 Task: Look for space in Bologna, Italy from 5th June, 2023 to 16th June, 2023 for 2 adults in price range Rs.7000 to Rs.15000. Place can be entire place with 1  bedroom having 1 bed and 1 bathroom. Property type can be house, flat, guest house, hotel. Amenities needed are: washing machine. Booking option can be shelf check-in. Required host language is English.
Action: Mouse moved to (401, 110)
Screenshot: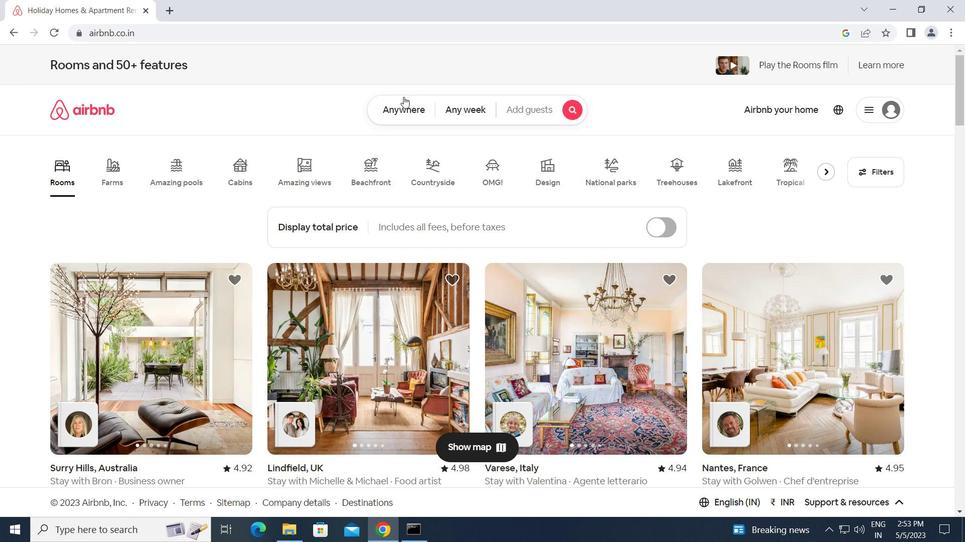 
Action: Mouse pressed left at (401, 110)
Screenshot: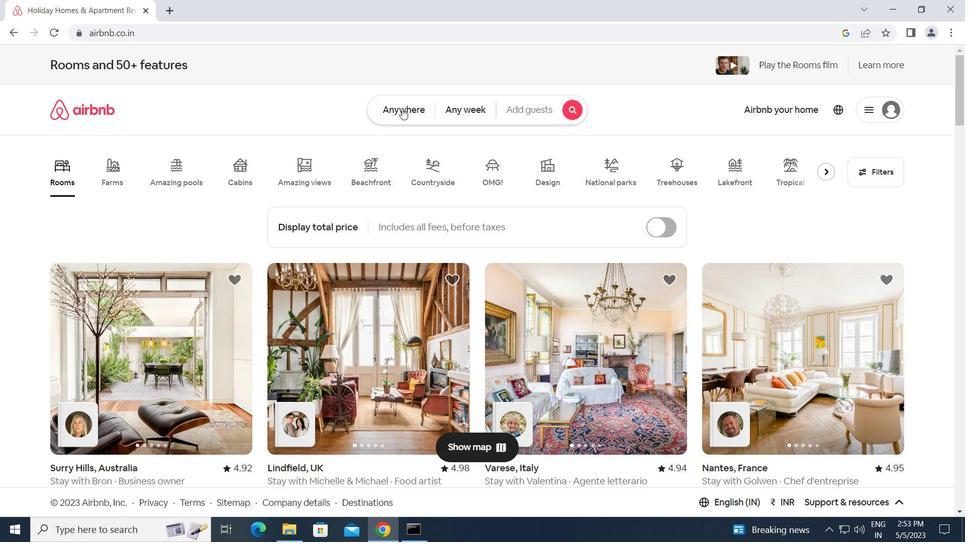 
Action: Mouse moved to (295, 158)
Screenshot: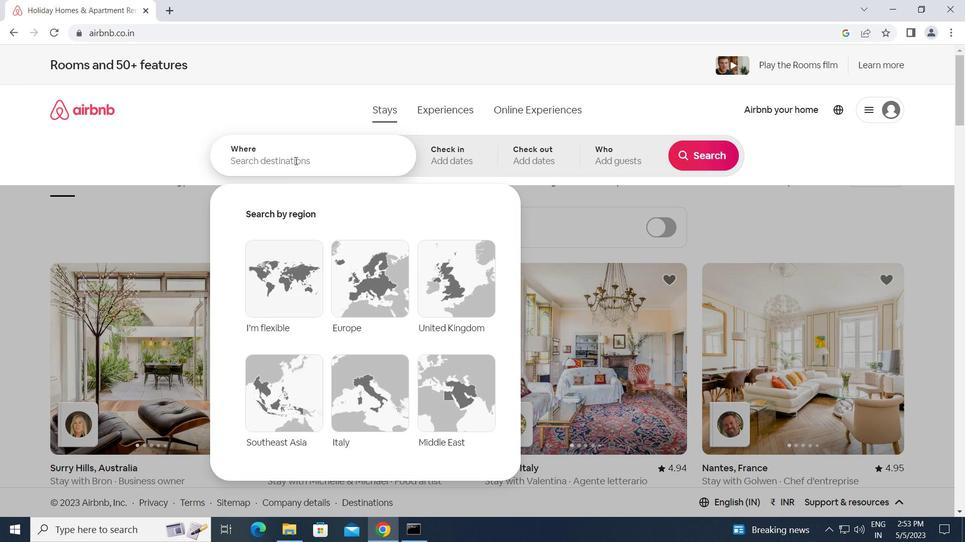 
Action: Mouse pressed left at (295, 158)
Screenshot: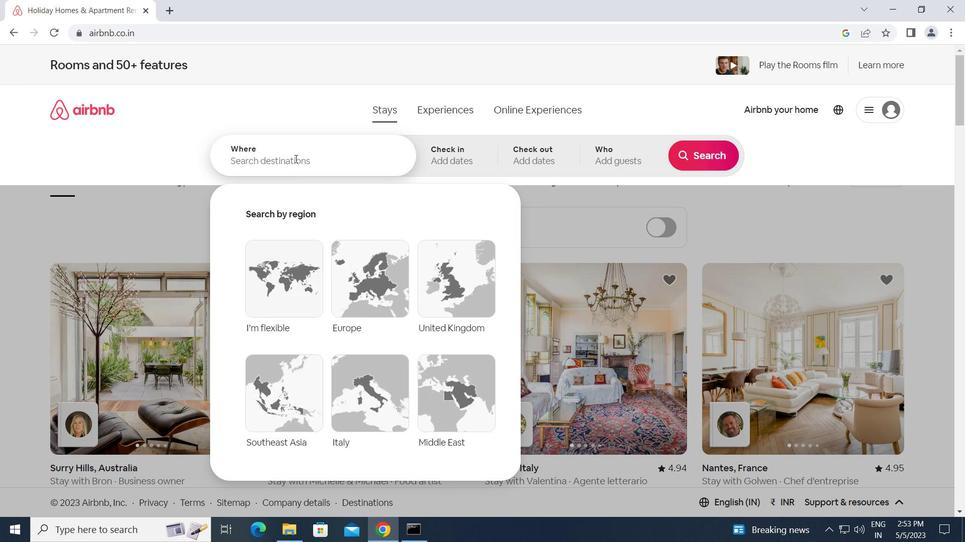 
Action: Key pressed b<Key.caps_lock>ologna,<Key.space><Key.caps_lock>i<Key.caps_lock>taly<Key.enter>
Screenshot: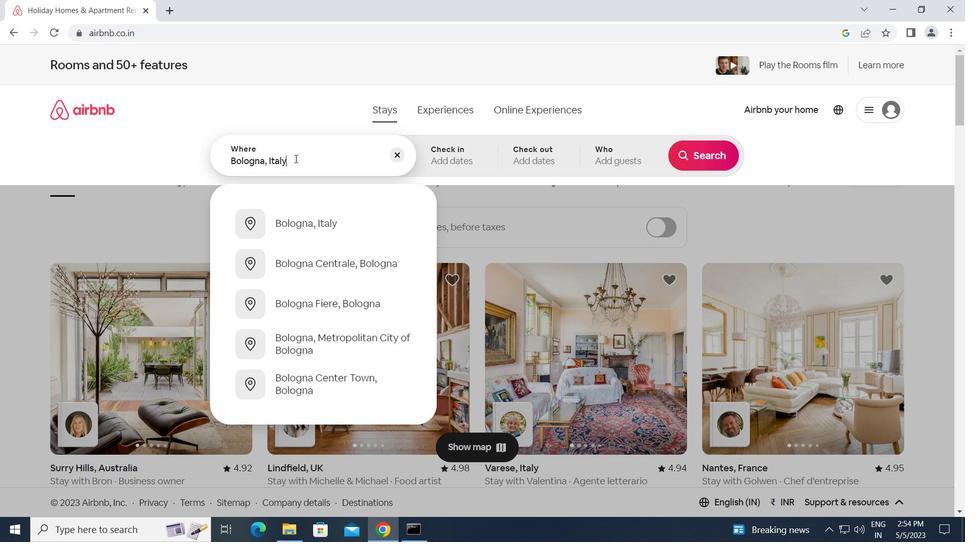 
Action: Mouse moved to (536, 340)
Screenshot: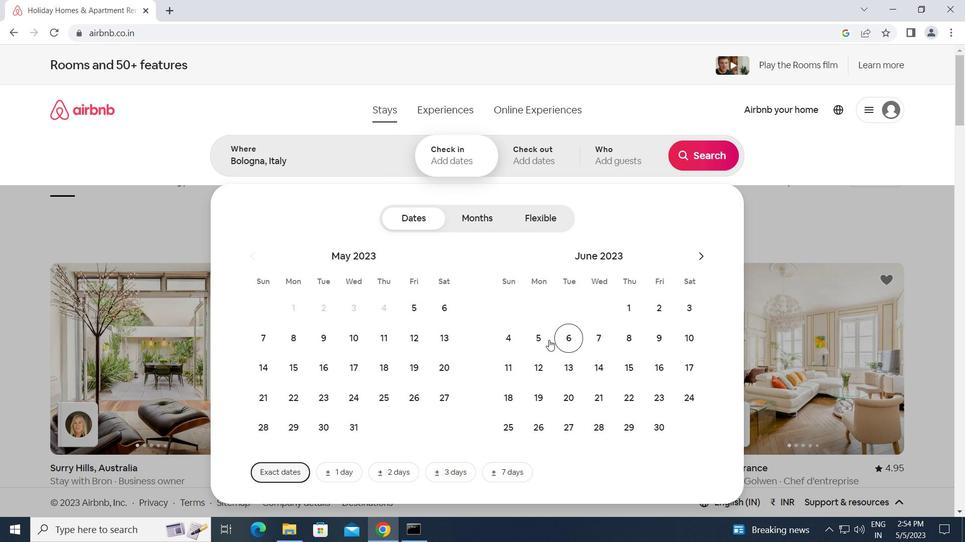 
Action: Mouse pressed left at (536, 340)
Screenshot: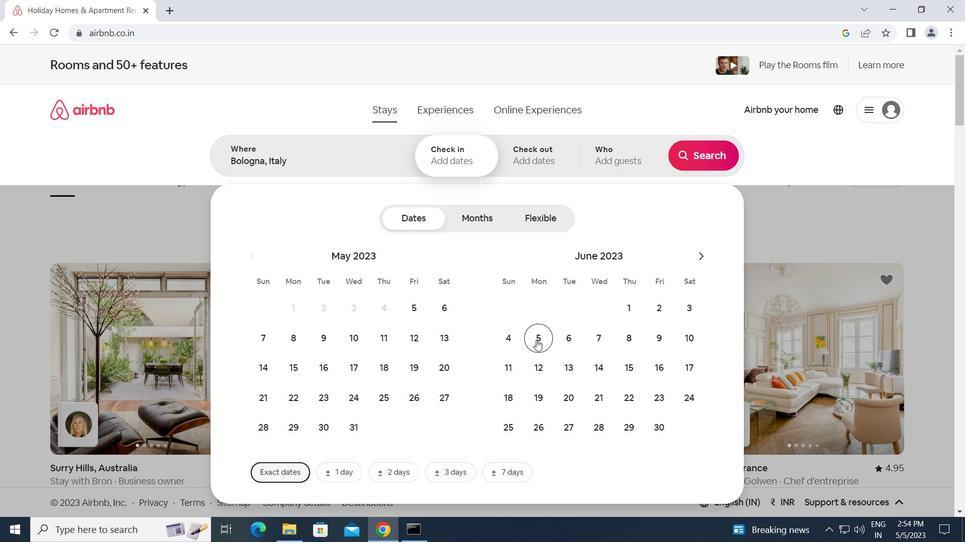 
Action: Mouse moved to (654, 367)
Screenshot: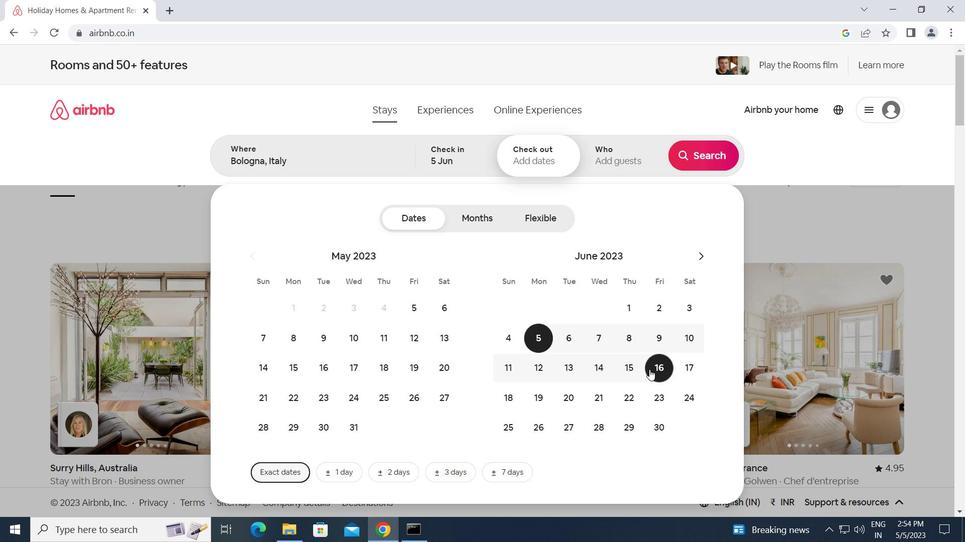 
Action: Mouse pressed left at (654, 367)
Screenshot: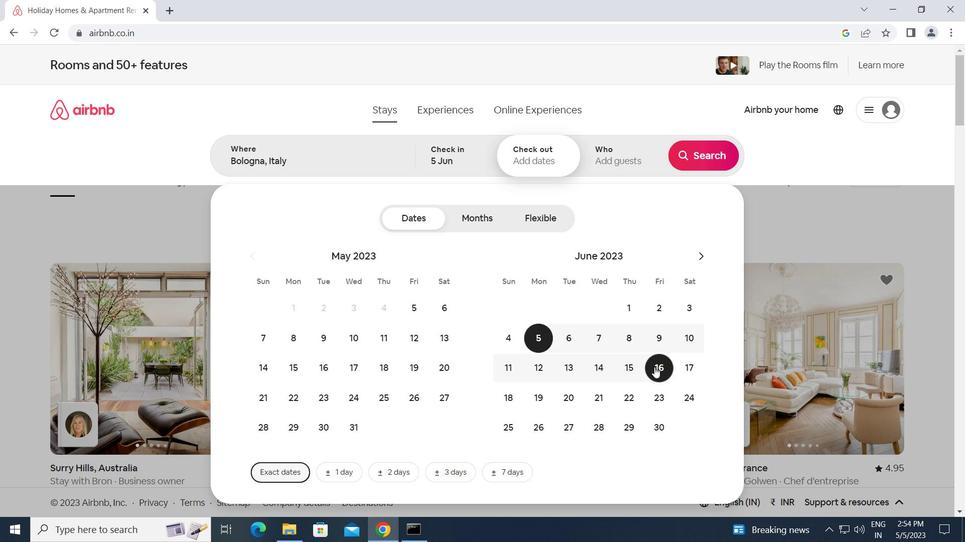 
Action: Mouse moved to (606, 151)
Screenshot: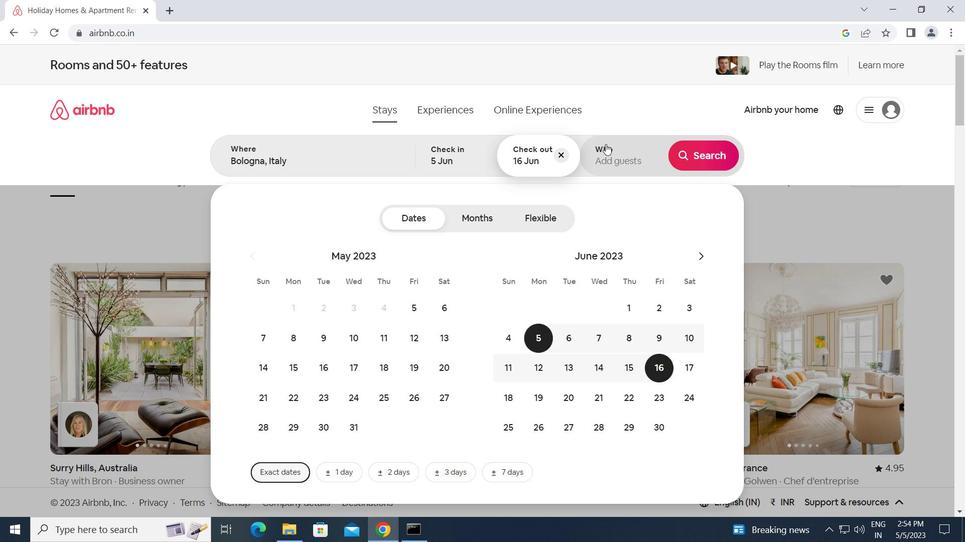 
Action: Mouse pressed left at (606, 151)
Screenshot: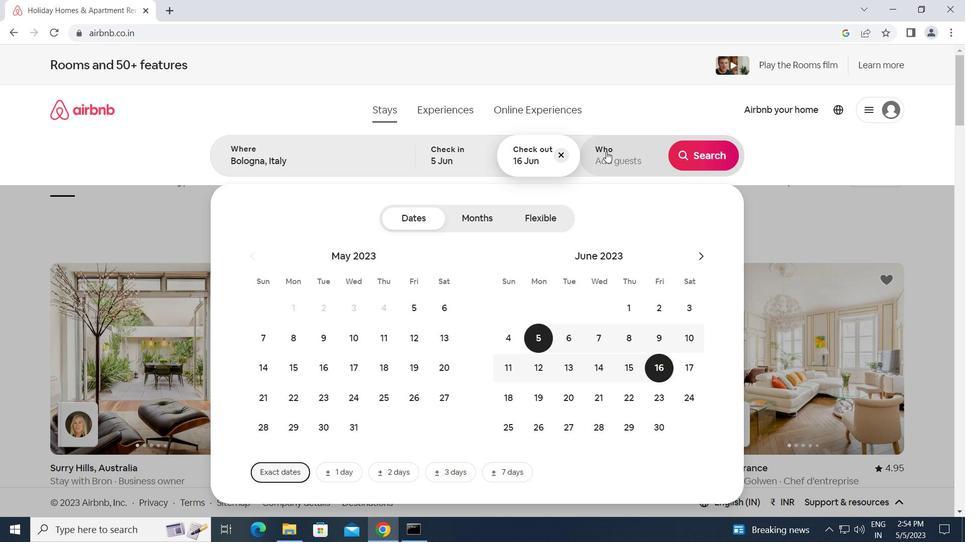 
Action: Mouse moved to (710, 224)
Screenshot: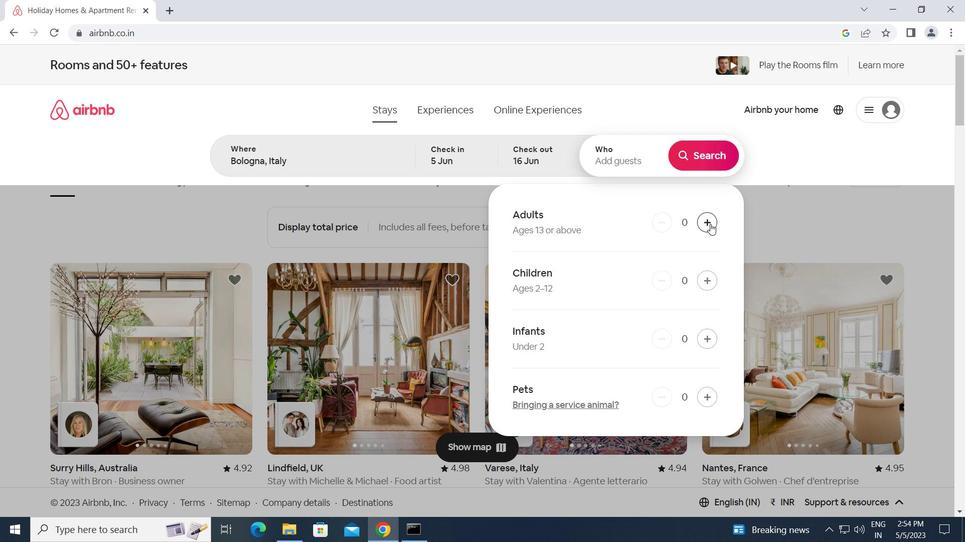 
Action: Mouse pressed left at (710, 224)
Screenshot: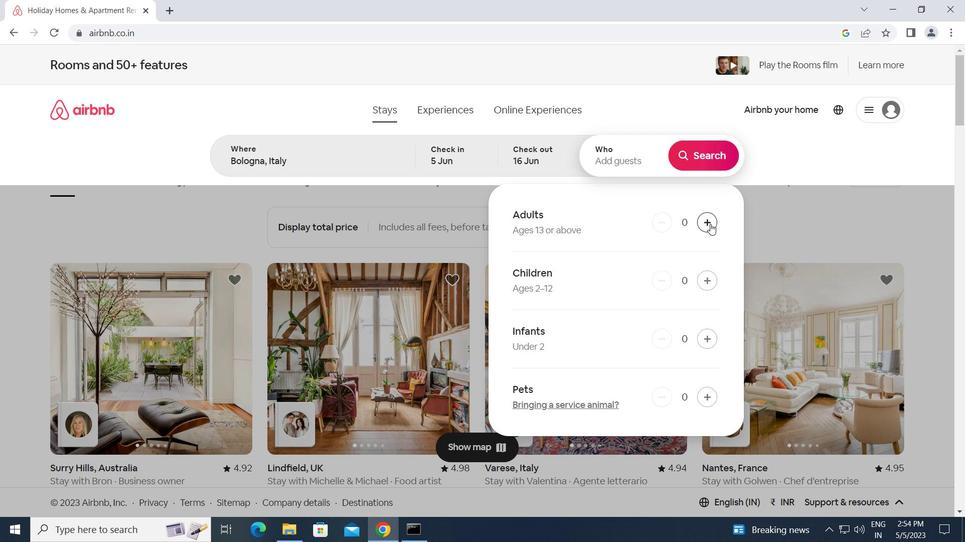 
Action: Mouse pressed left at (710, 224)
Screenshot: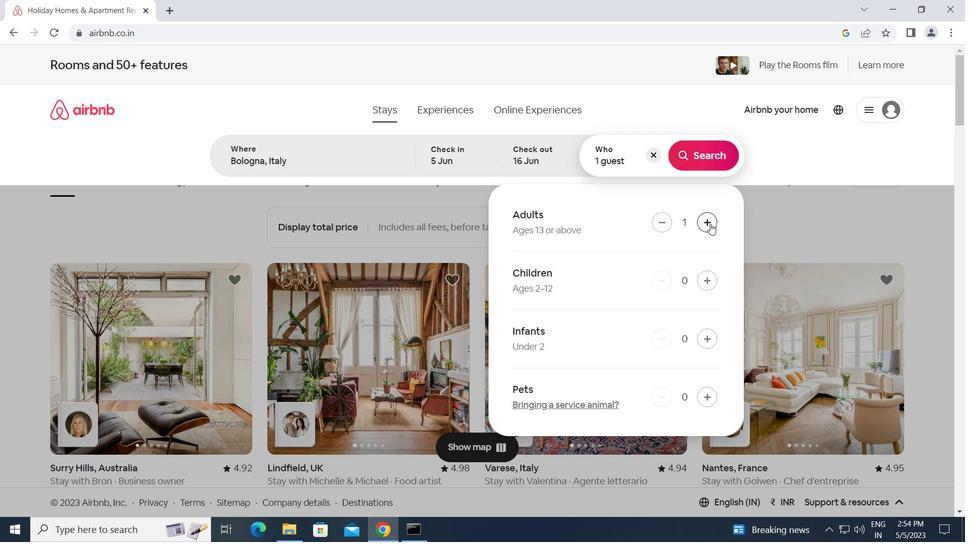 
Action: Mouse moved to (698, 148)
Screenshot: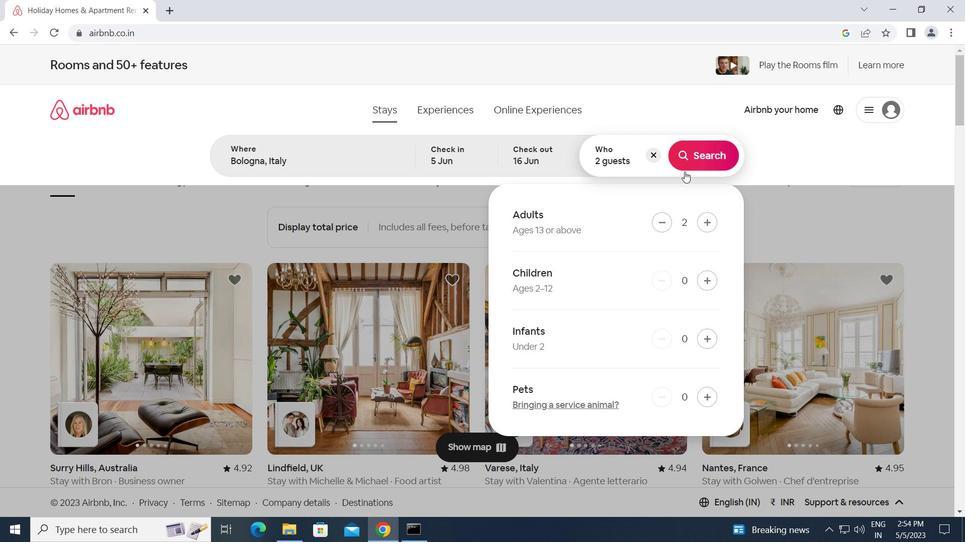 
Action: Mouse pressed left at (698, 148)
Screenshot: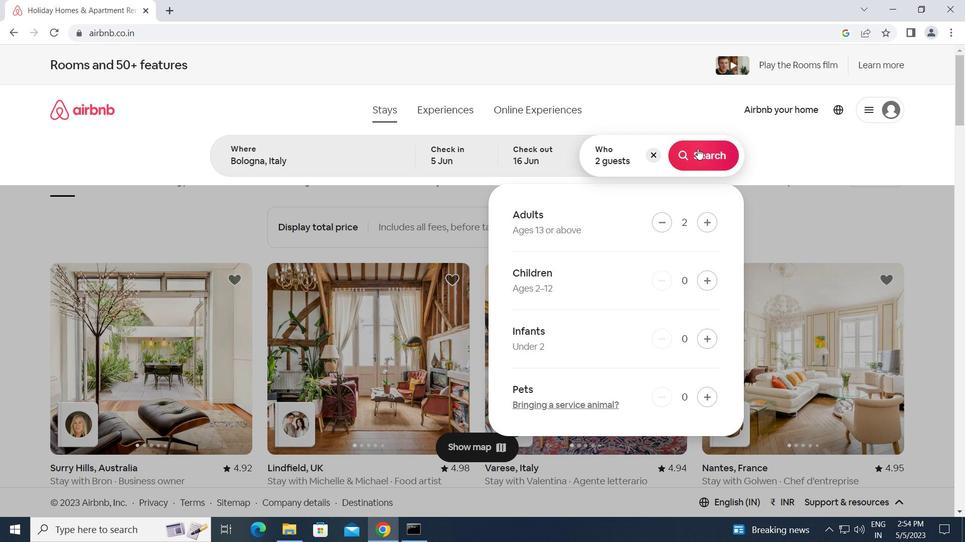 
Action: Mouse moved to (904, 123)
Screenshot: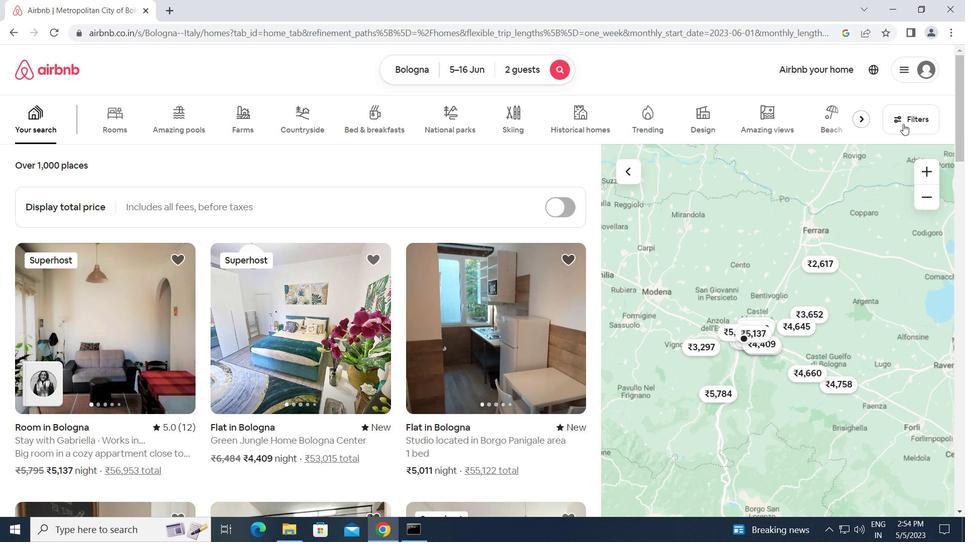 
Action: Mouse pressed left at (904, 123)
Screenshot: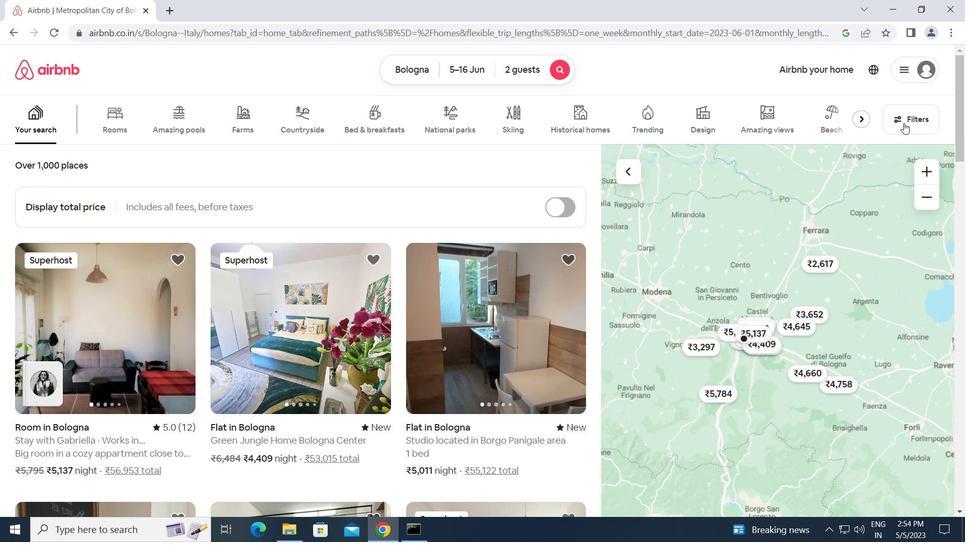 
Action: Mouse moved to (273, 328)
Screenshot: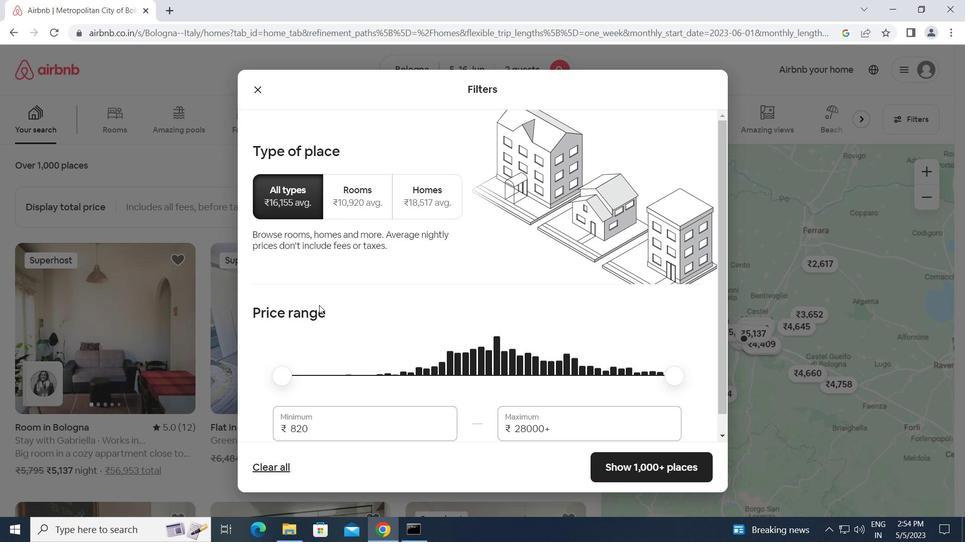 
Action: Mouse scrolled (273, 327) with delta (0, 0)
Screenshot: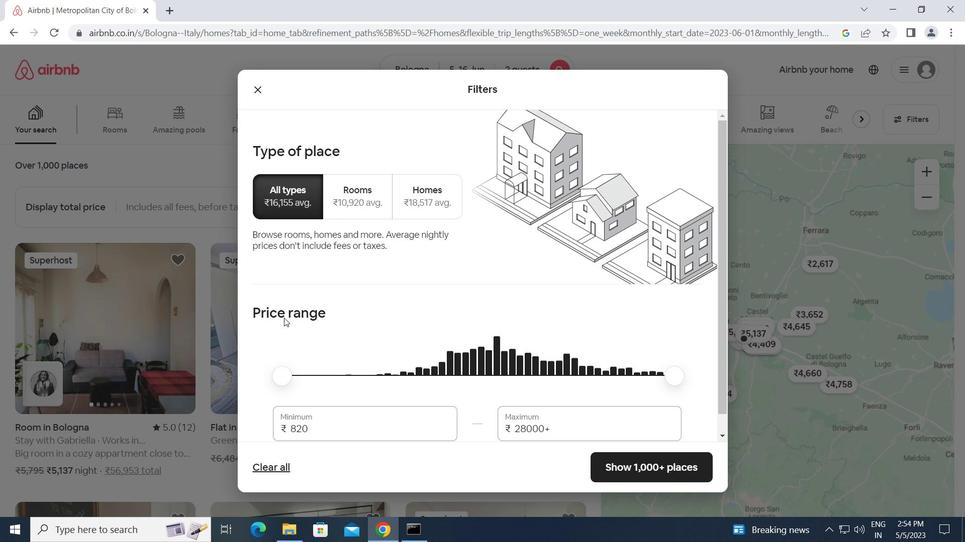 
Action: Mouse scrolled (273, 327) with delta (0, 0)
Screenshot: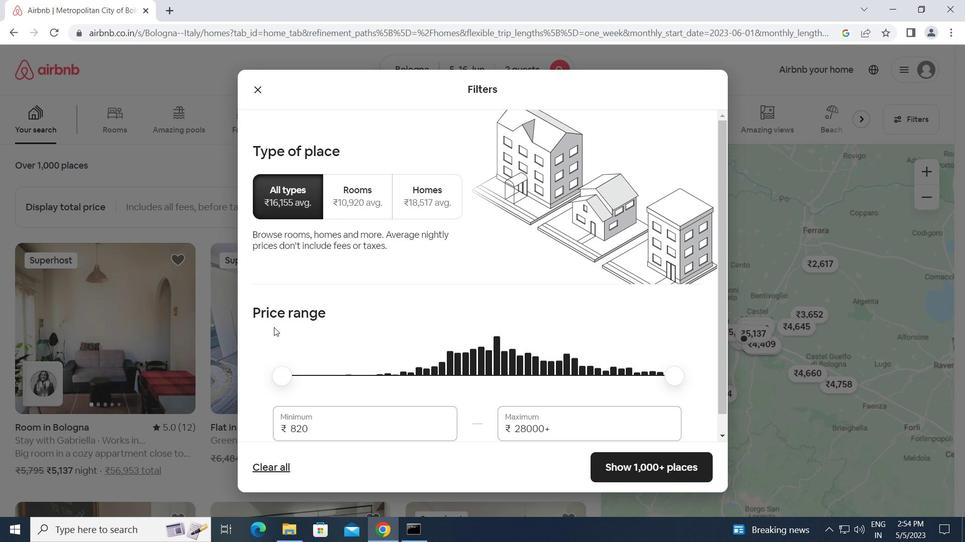 
Action: Mouse moved to (289, 371)
Screenshot: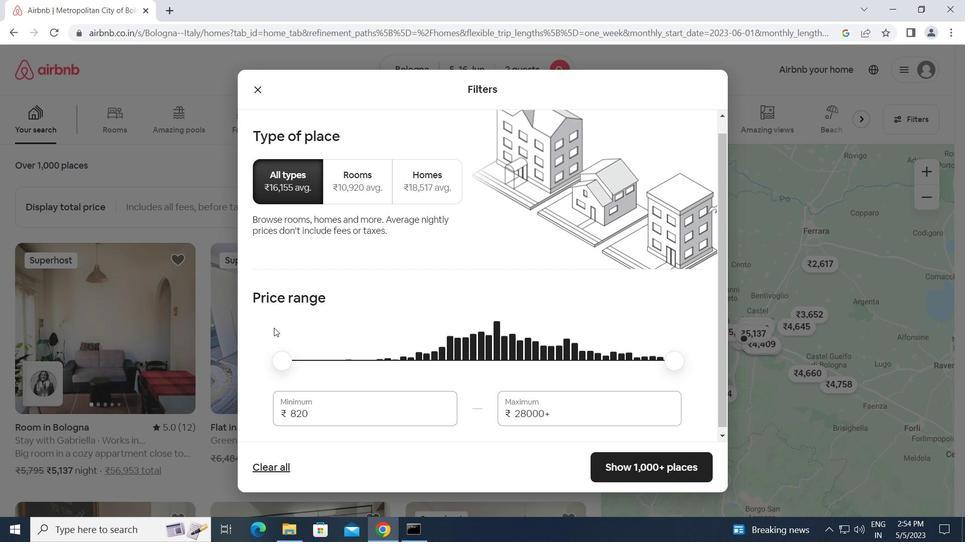 
Action: Mouse scrolled (289, 370) with delta (0, 0)
Screenshot: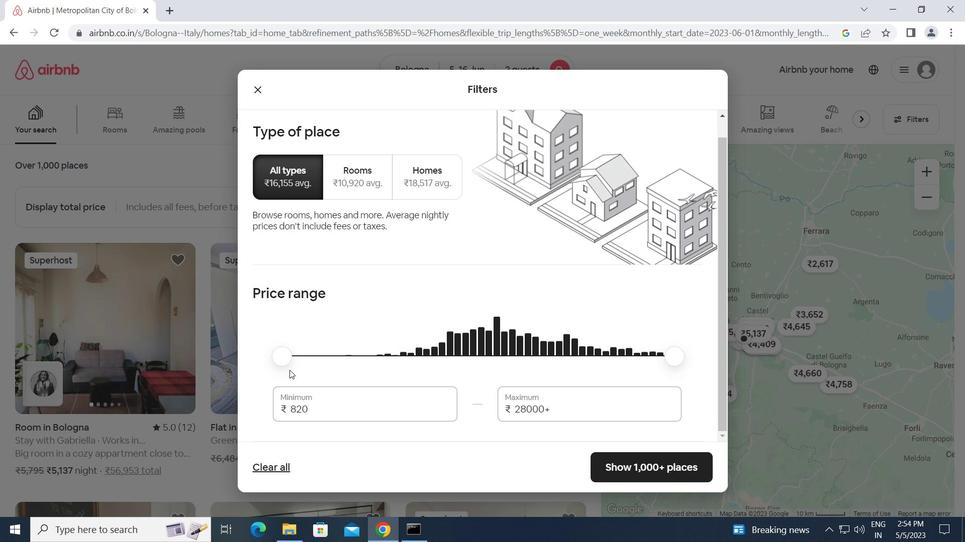 
Action: Mouse moved to (308, 406)
Screenshot: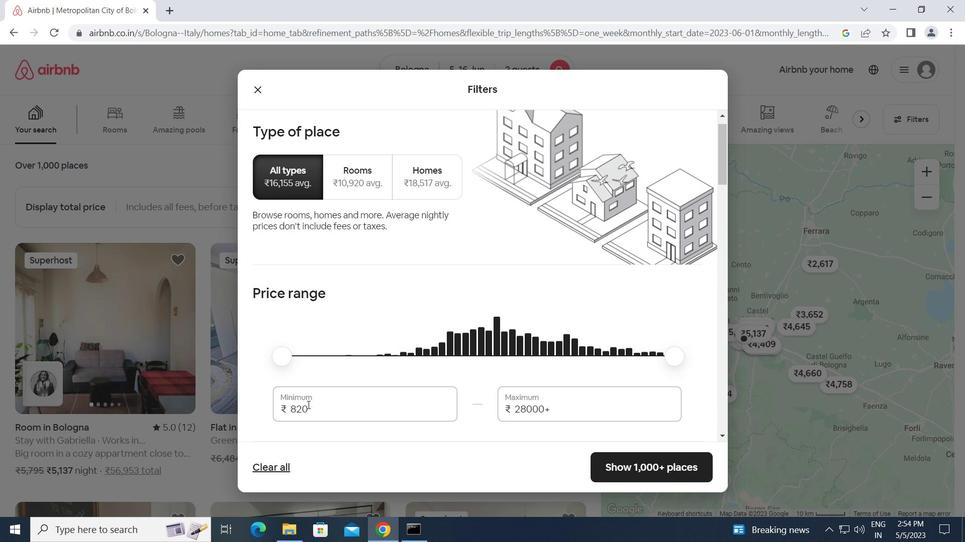 
Action: Mouse pressed left at (308, 406)
Screenshot: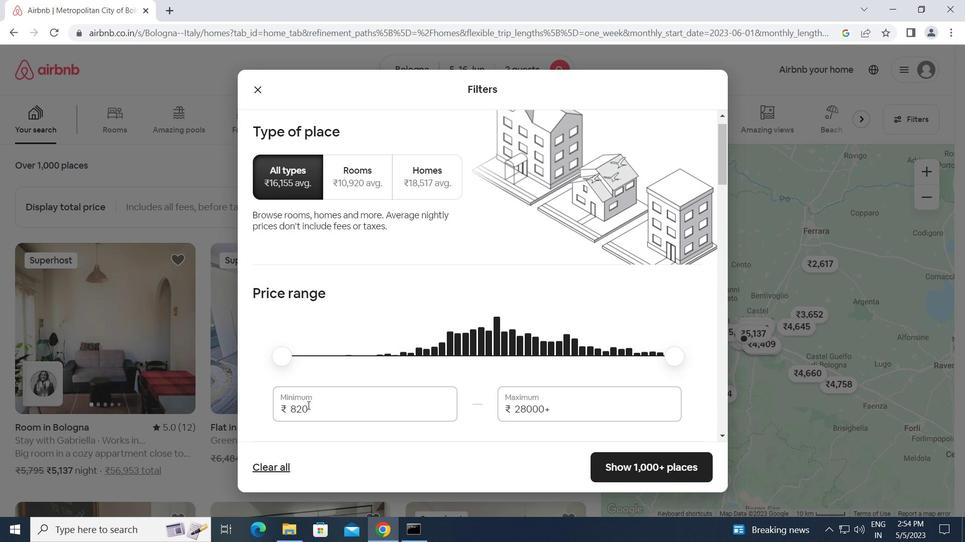 
Action: Mouse moved to (275, 409)
Screenshot: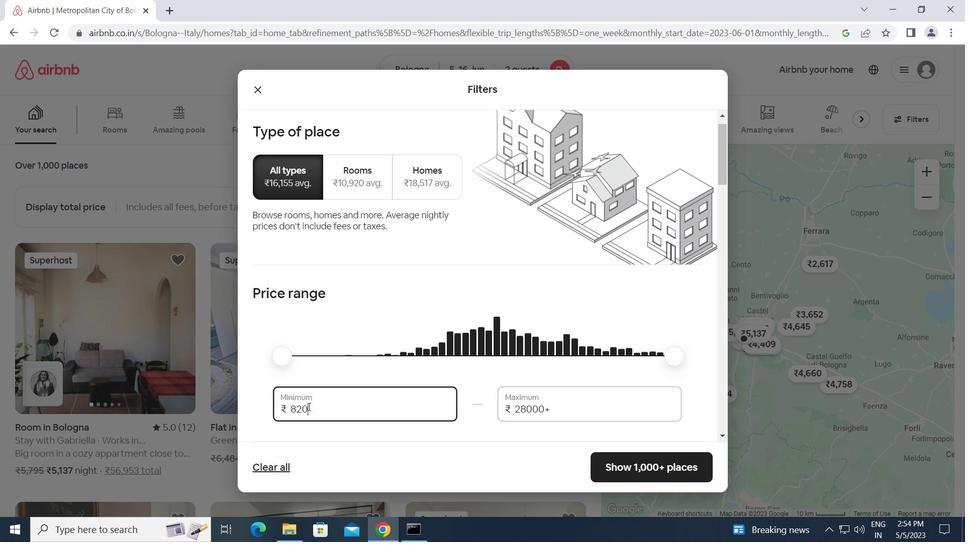 
Action: Key pressed 7000<Key.tab>15000
Screenshot: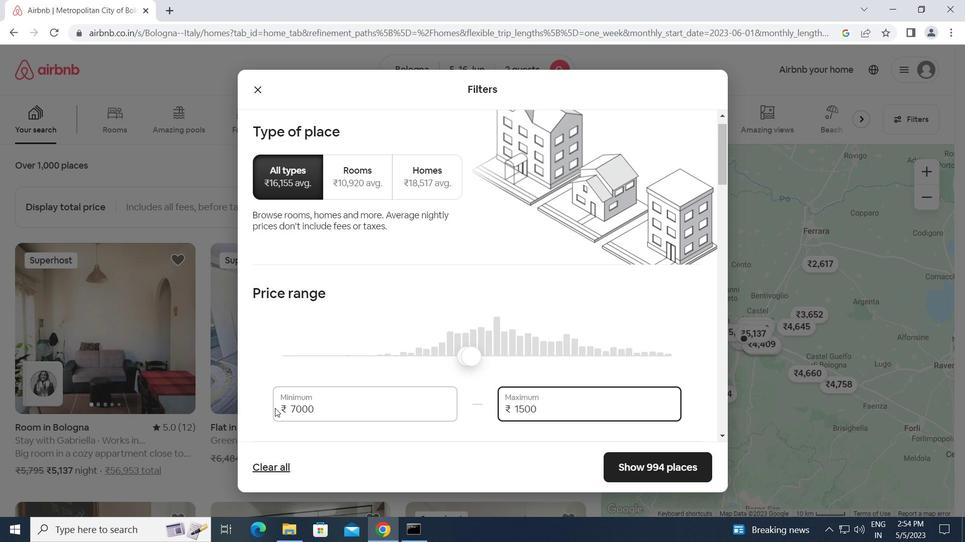 
Action: Mouse moved to (343, 409)
Screenshot: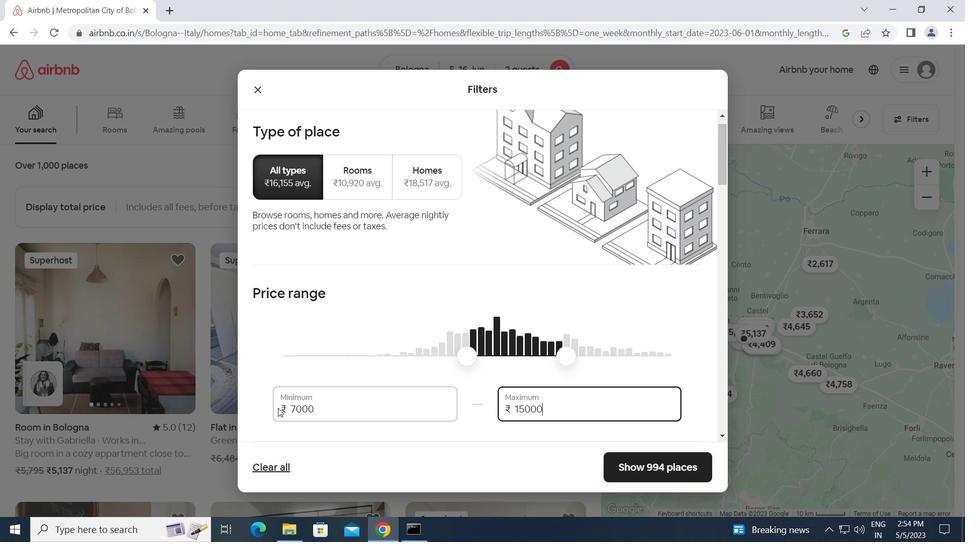 
Action: Mouse scrolled (343, 408) with delta (0, 0)
Screenshot: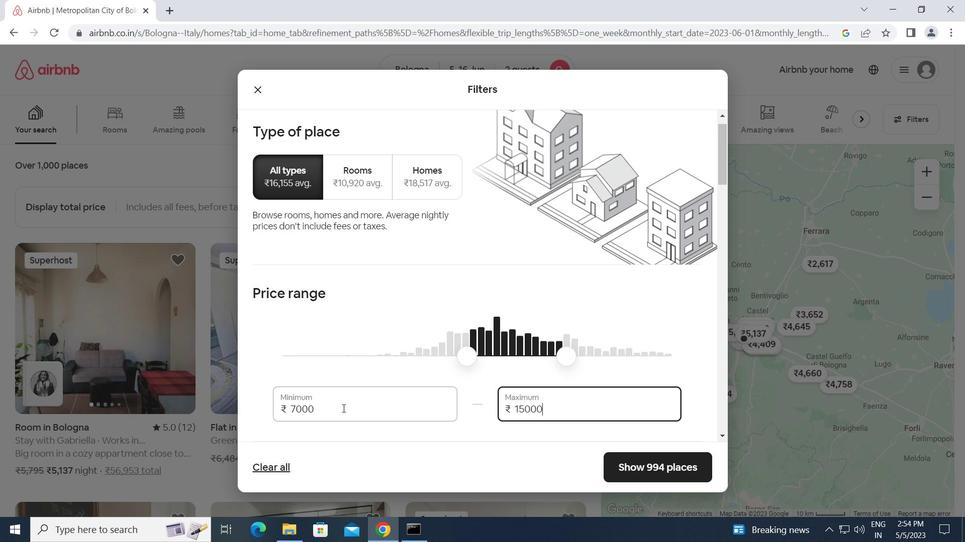 
Action: Mouse scrolled (343, 408) with delta (0, 0)
Screenshot: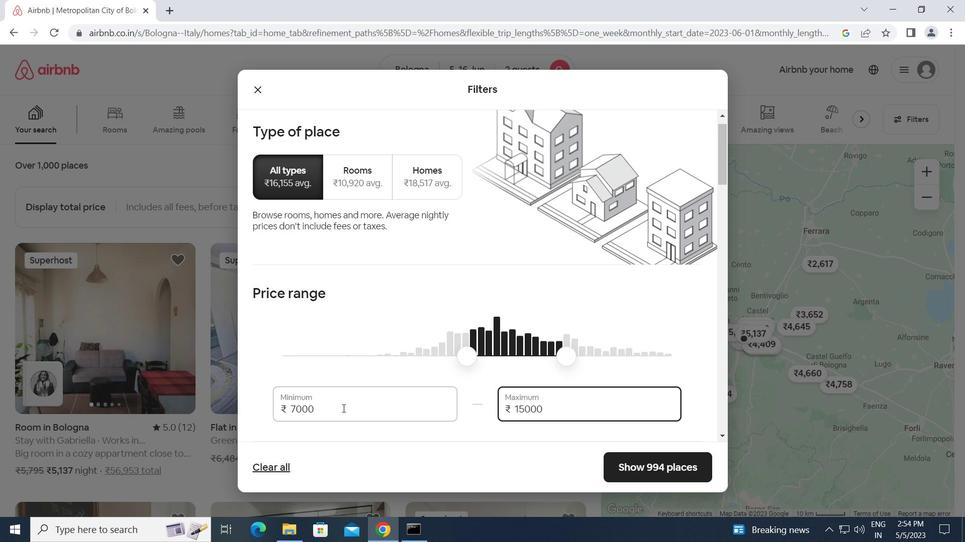 
Action: Mouse scrolled (343, 408) with delta (0, 0)
Screenshot: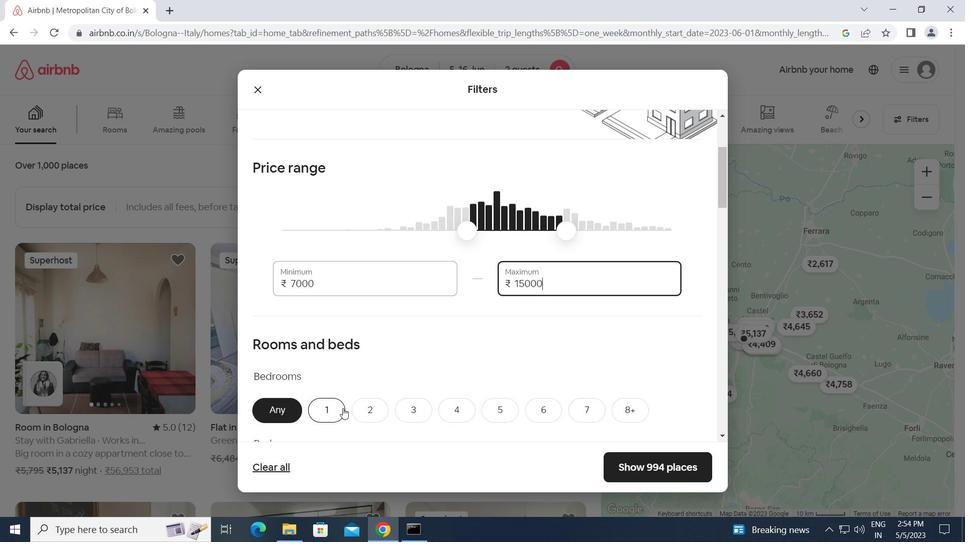 
Action: Mouse scrolled (343, 408) with delta (0, 0)
Screenshot: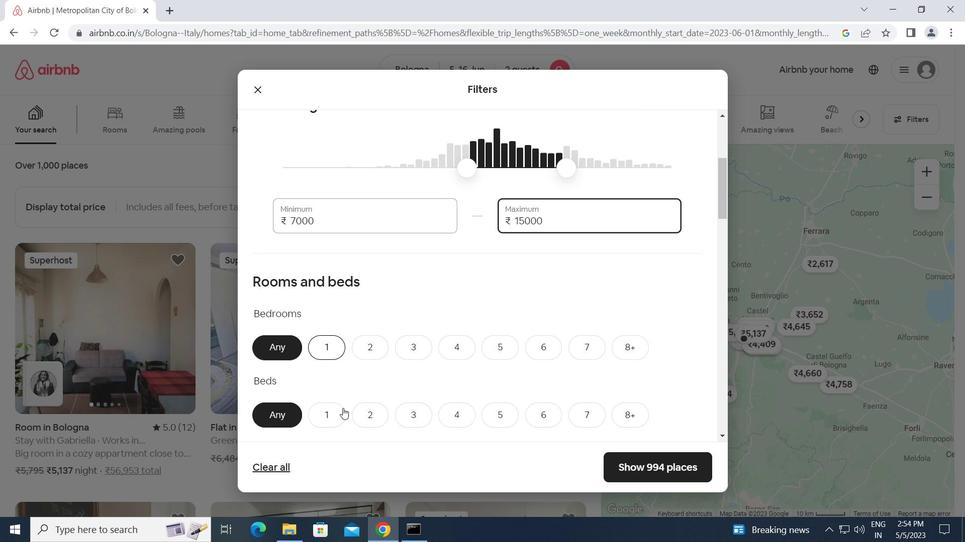 
Action: Mouse scrolled (343, 408) with delta (0, 0)
Screenshot: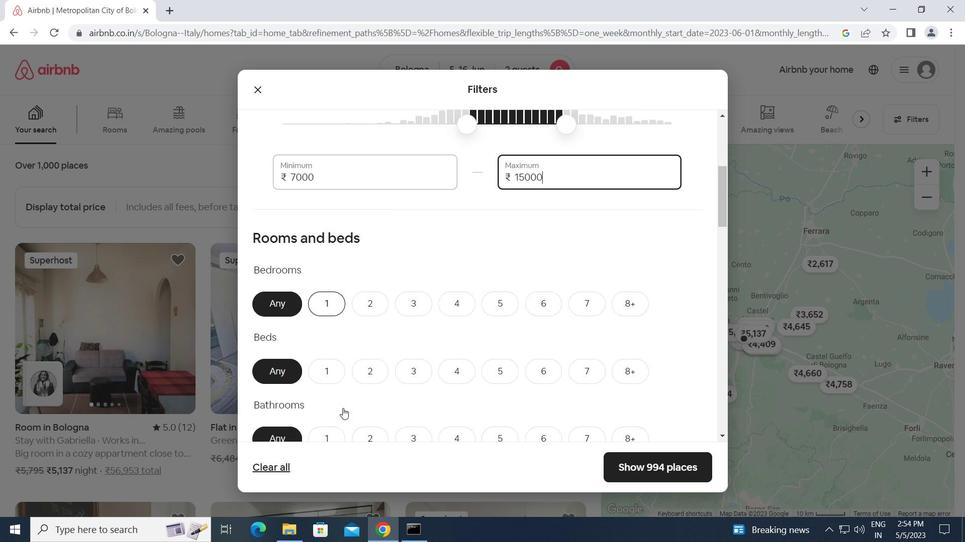 
Action: Mouse moved to (330, 225)
Screenshot: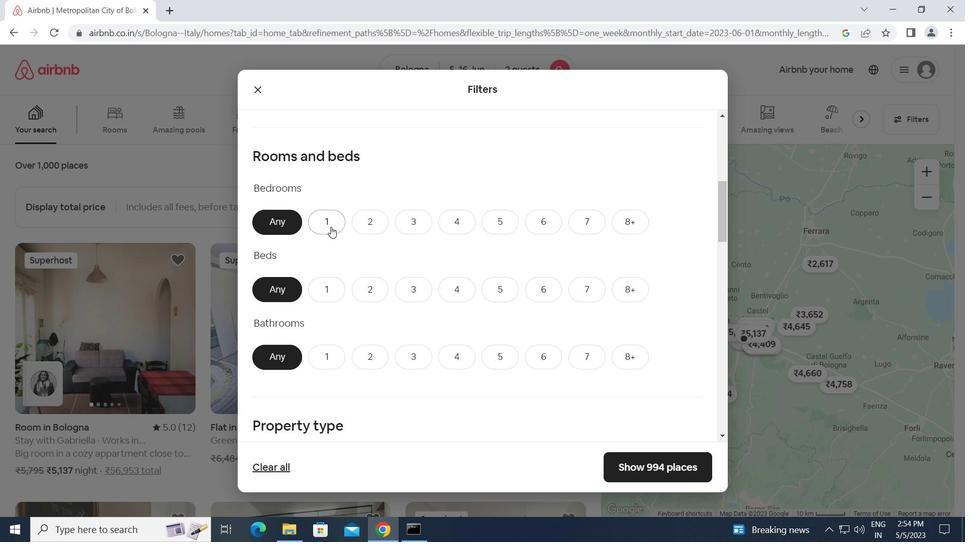 
Action: Mouse pressed left at (330, 225)
Screenshot: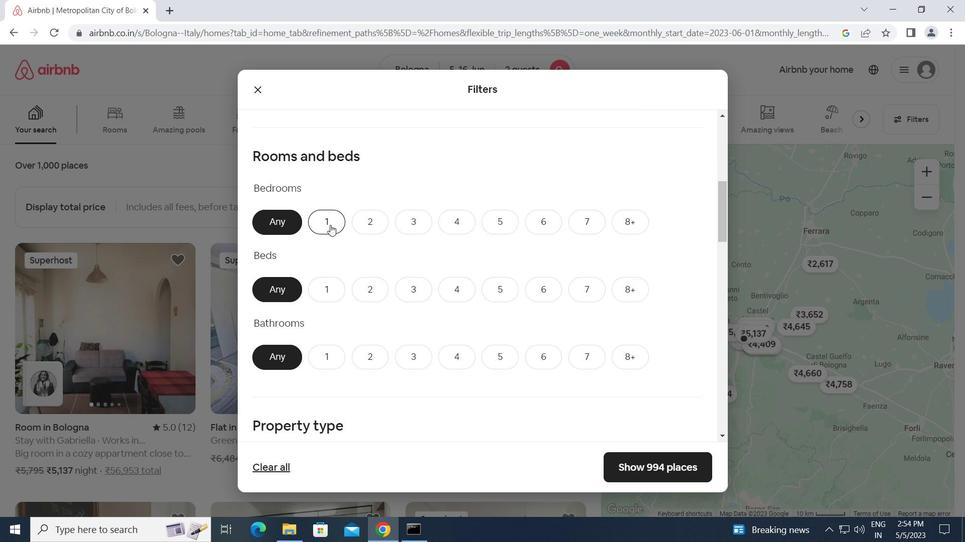
Action: Mouse moved to (330, 285)
Screenshot: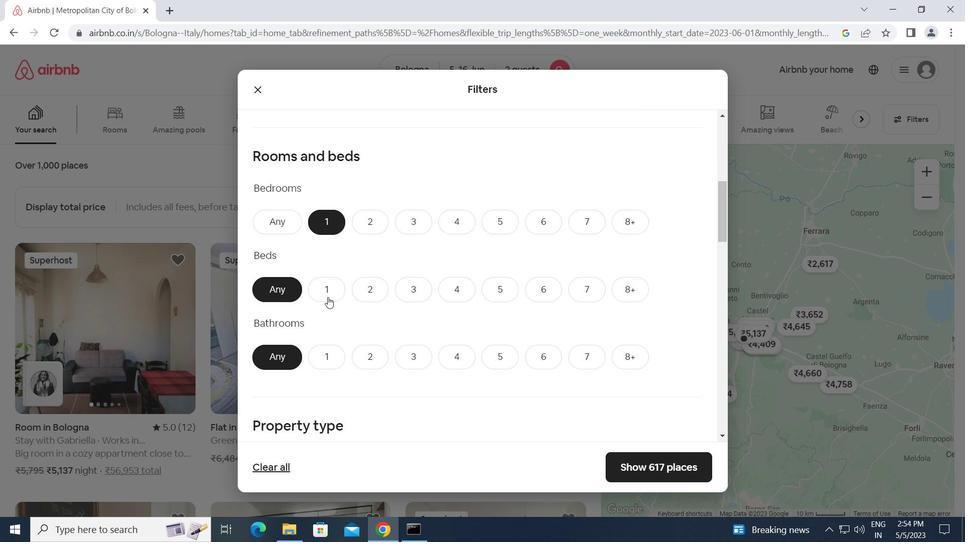 
Action: Mouse pressed left at (330, 285)
Screenshot: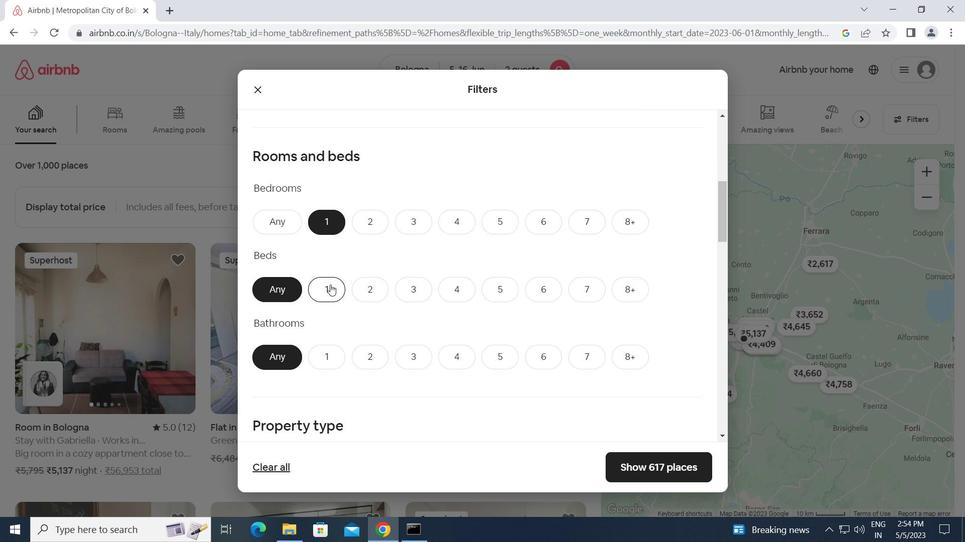 
Action: Mouse moved to (324, 359)
Screenshot: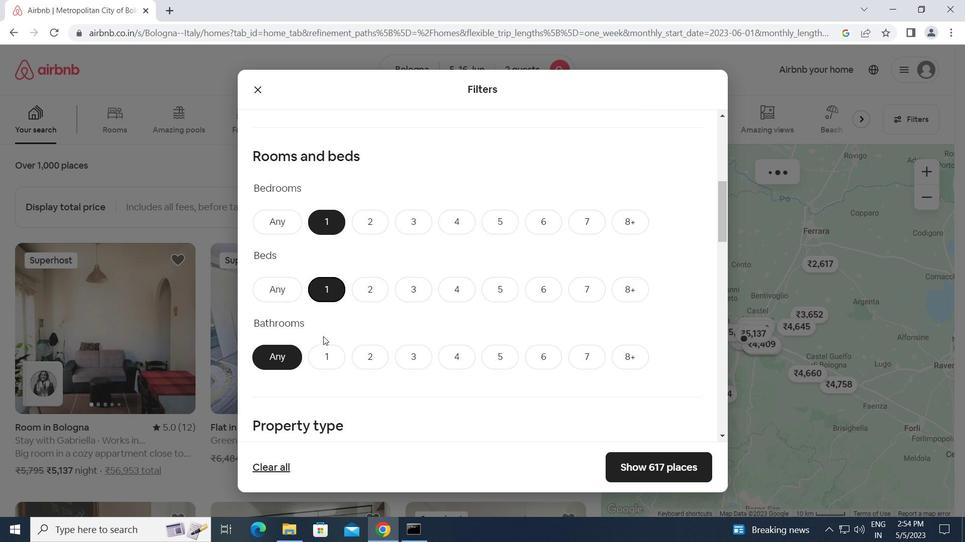 
Action: Mouse pressed left at (324, 359)
Screenshot: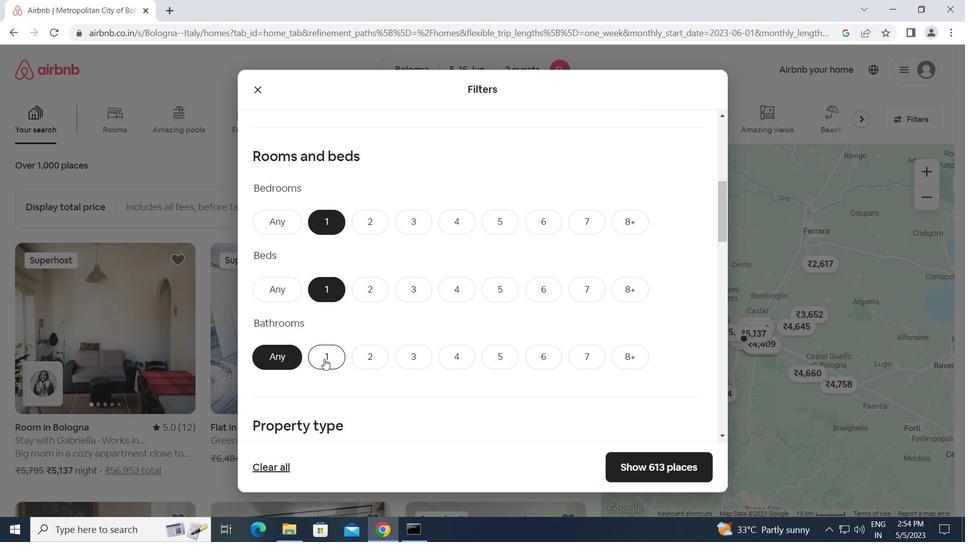 
Action: Mouse moved to (371, 383)
Screenshot: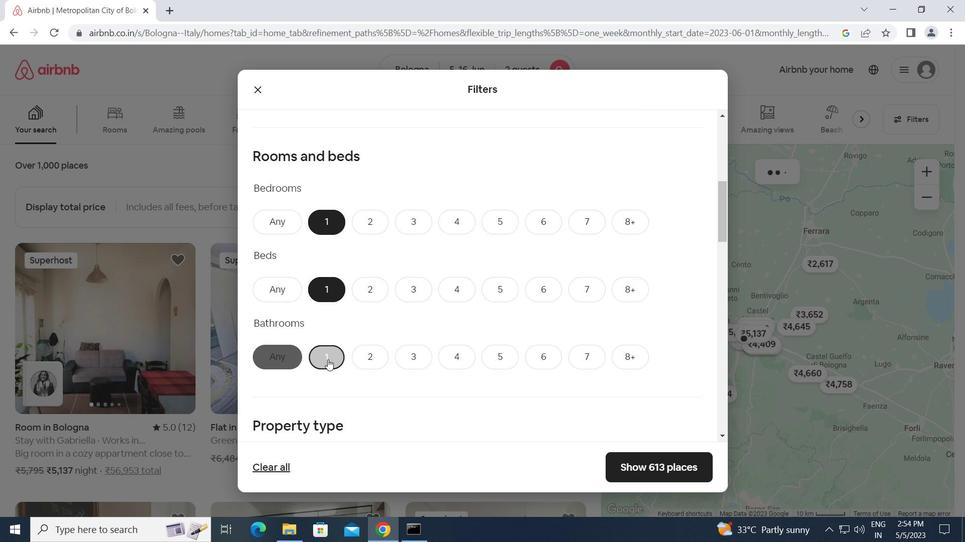 
Action: Mouse scrolled (371, 383) with delta (0, 0)
Screenshot: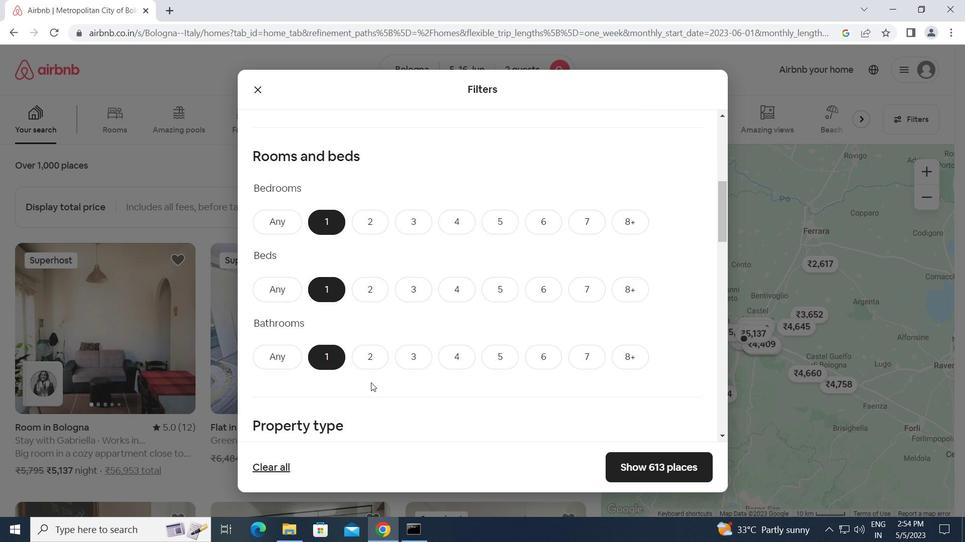 
Action: Mouse scrolled (371, 383) with delta (0, 0)
Screenshot: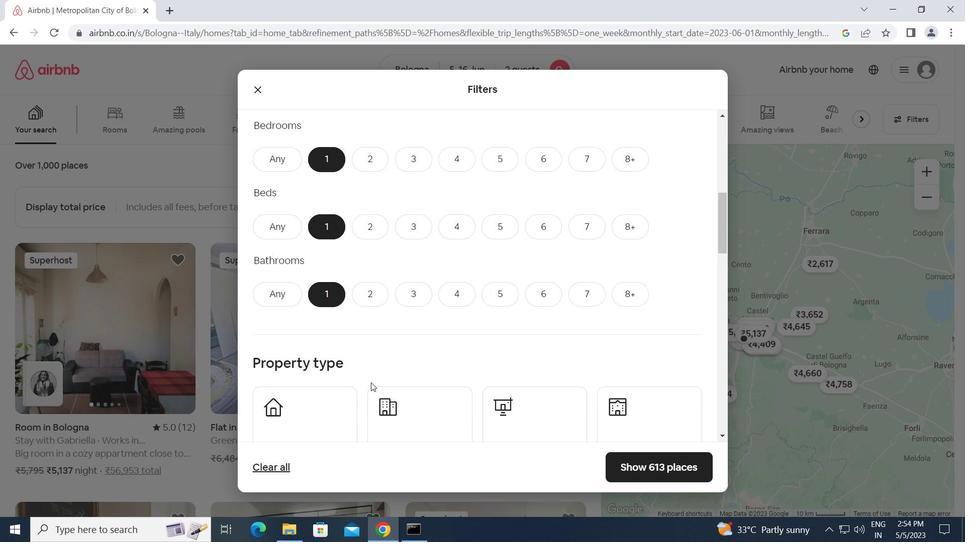 
Action: Mouse scrolled (371, 383) with delta (0, 0)
Screenshot: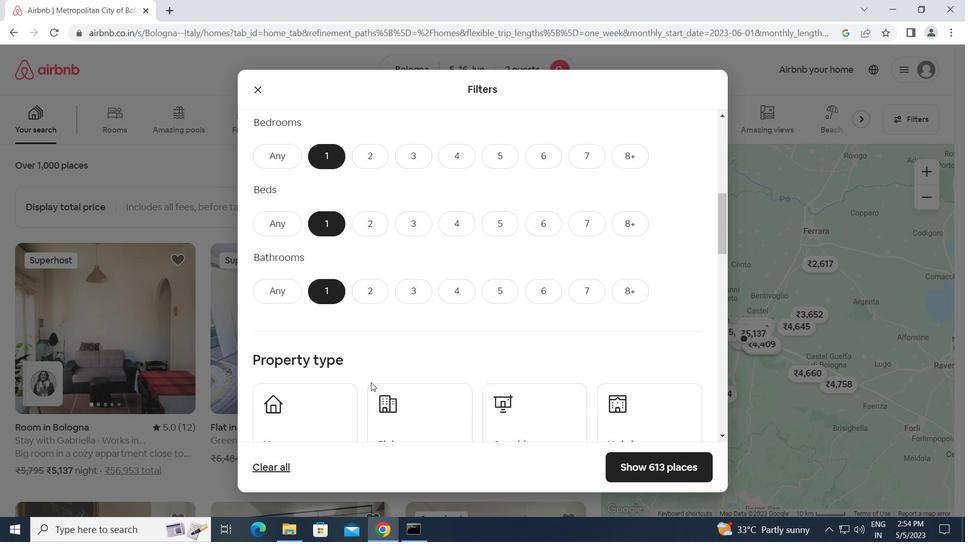 
Action: Mouse moved to (297, 303)
Screenshot: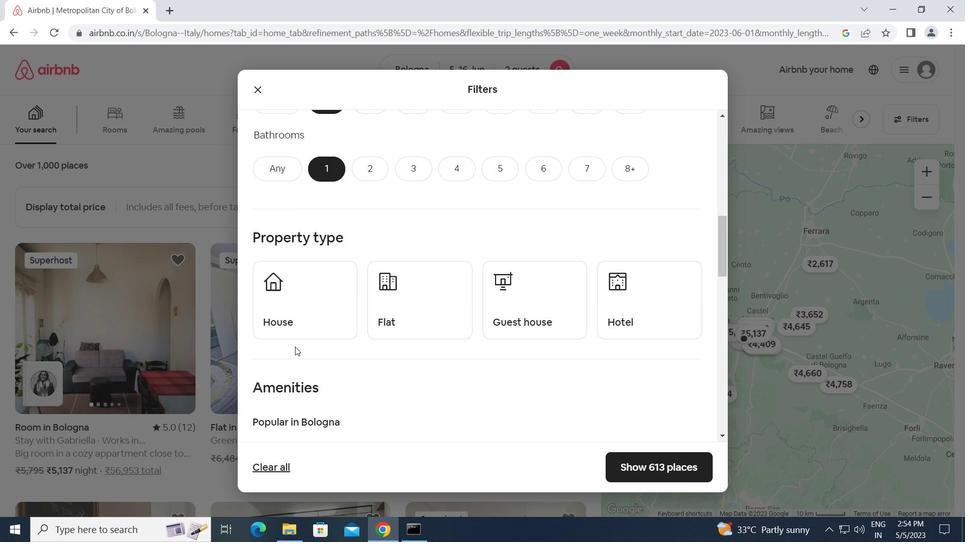 
Action: Mouse pressed left at (297, 303)
Screenshot: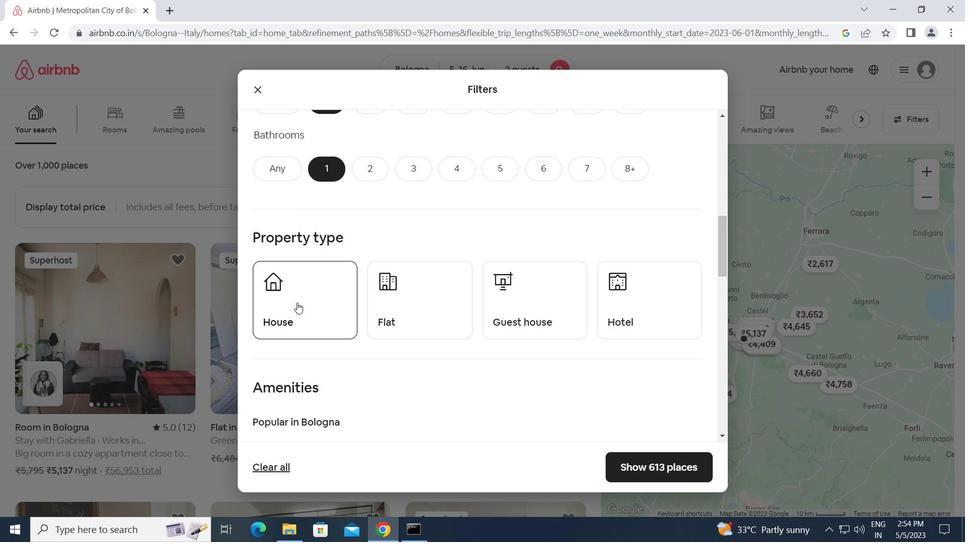 
Action: Mouse moved to (412, 297)
Screenshot: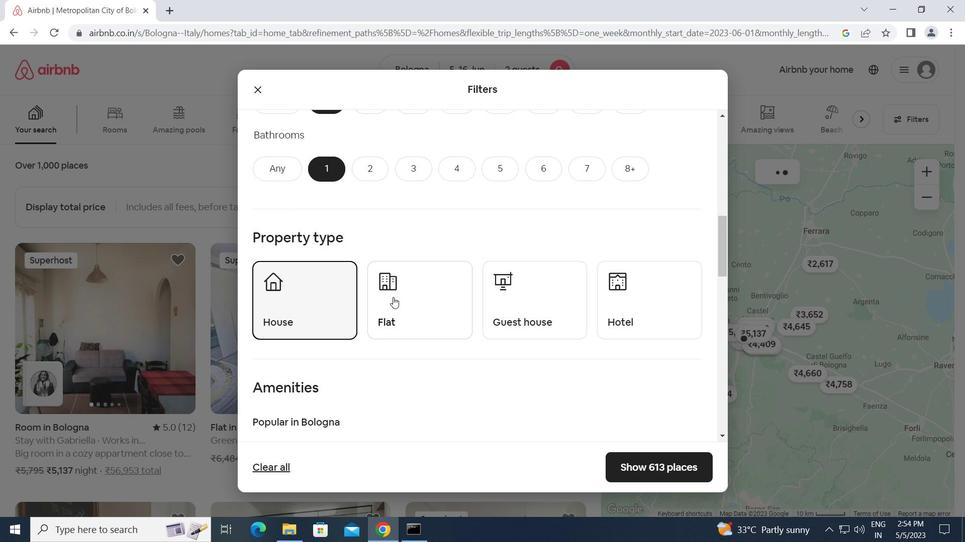 
Action: Mouse pressed left at (412, 297)
Screenshot: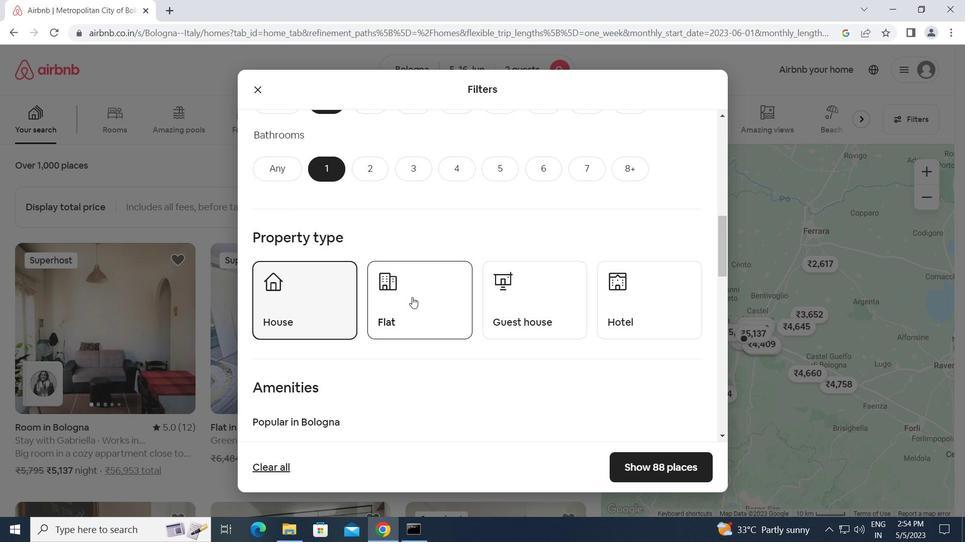 
Action: Mouse moved to (529, 293)
Screenshot: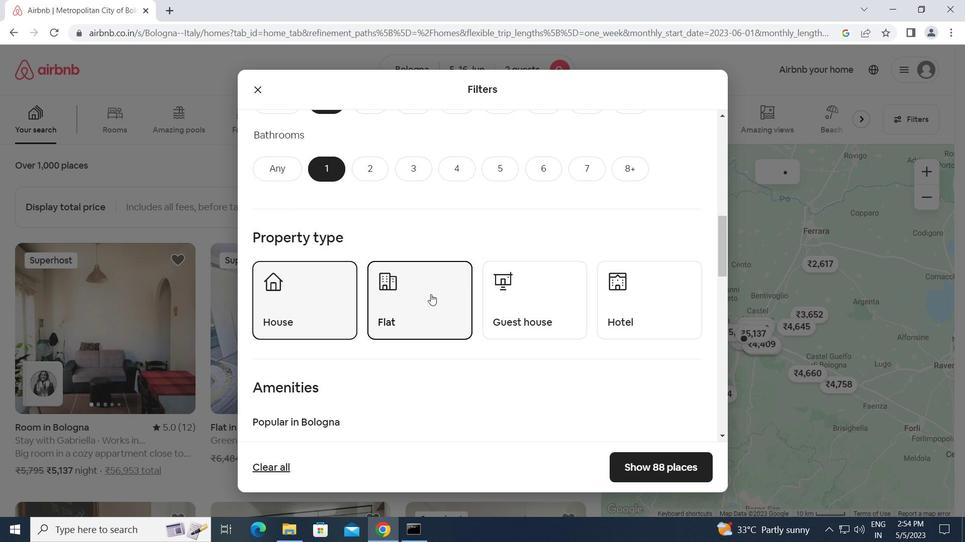 
Action: Mouse pressed left at (529, 293)
Screenshot: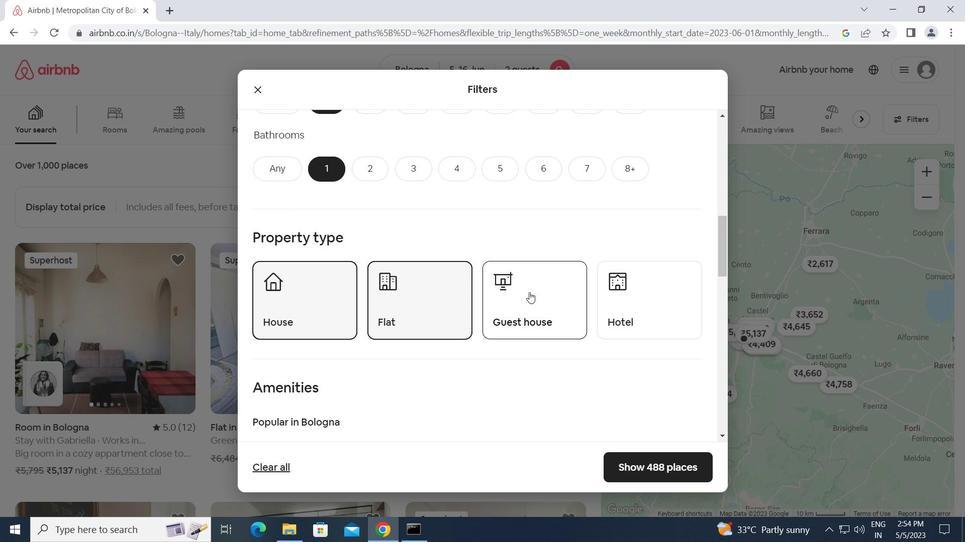 
Action: Mouse moved to (621, 293)
Screenshot: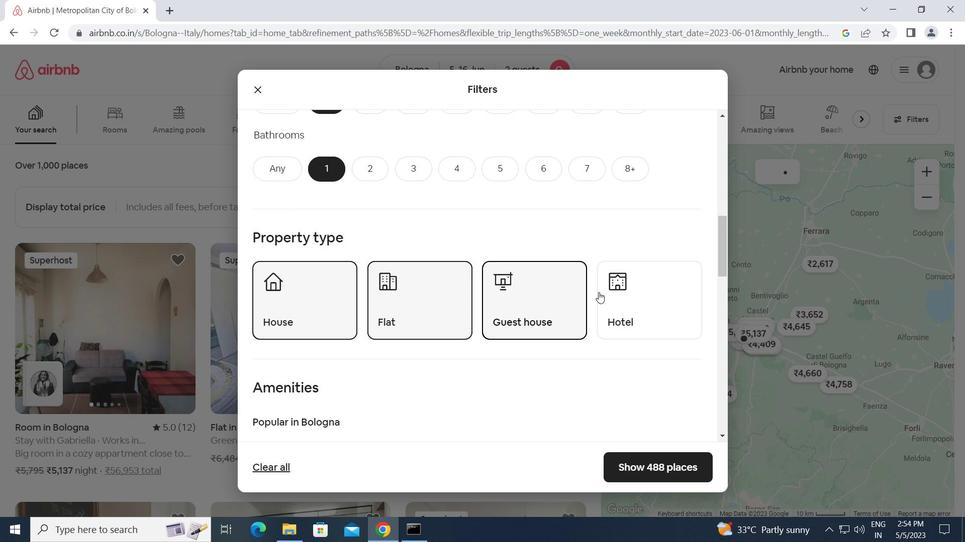 
Action: Mouse pressed left at (621, 293)
Screenshot: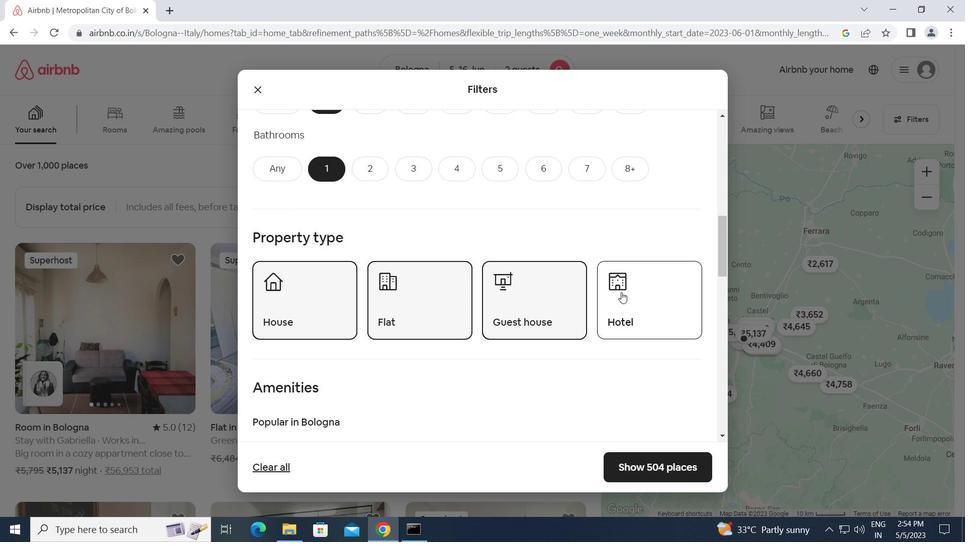 
Action: Mouse moved to (527, 337)
Screenshot: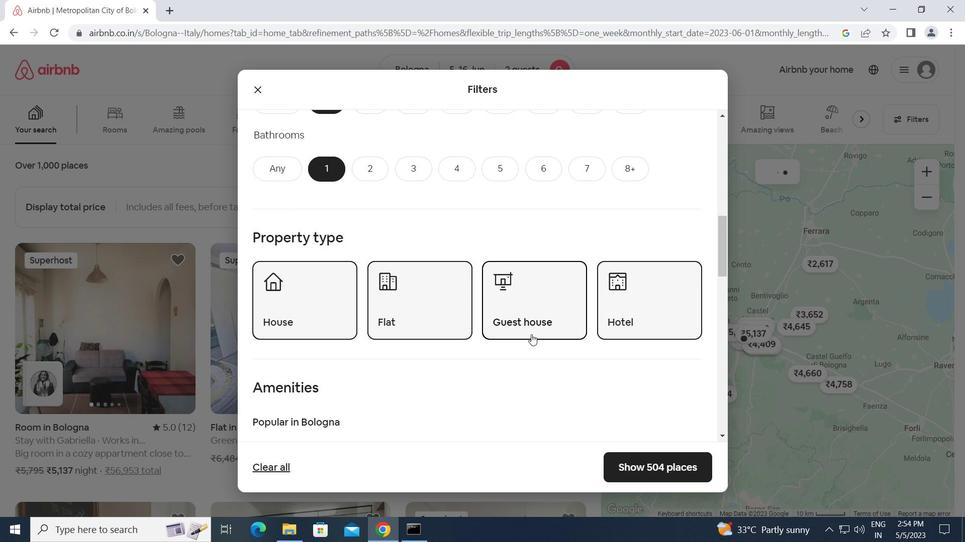 
Action: Mouse scrolled (527, 336) with delta (0, 0)
Screenshot: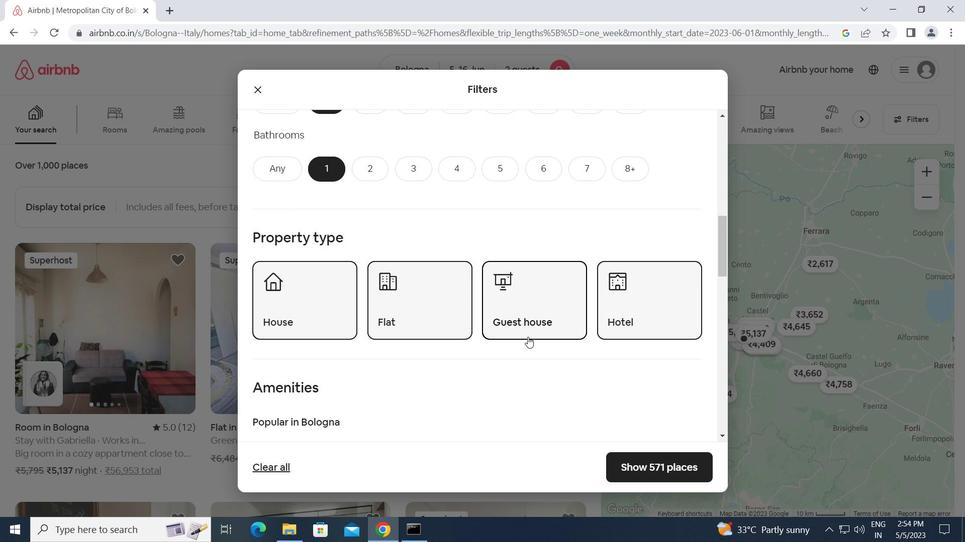 
Action: Mouse moved to (527, 337)
Screenshot: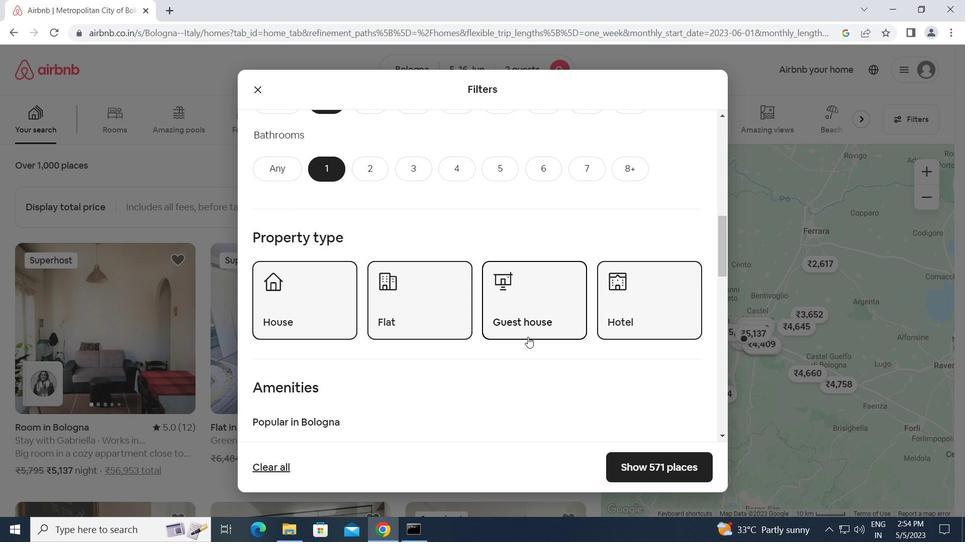 
Action: Mouse scrolled (527, 336) with delta (0, 0)
Screenshot: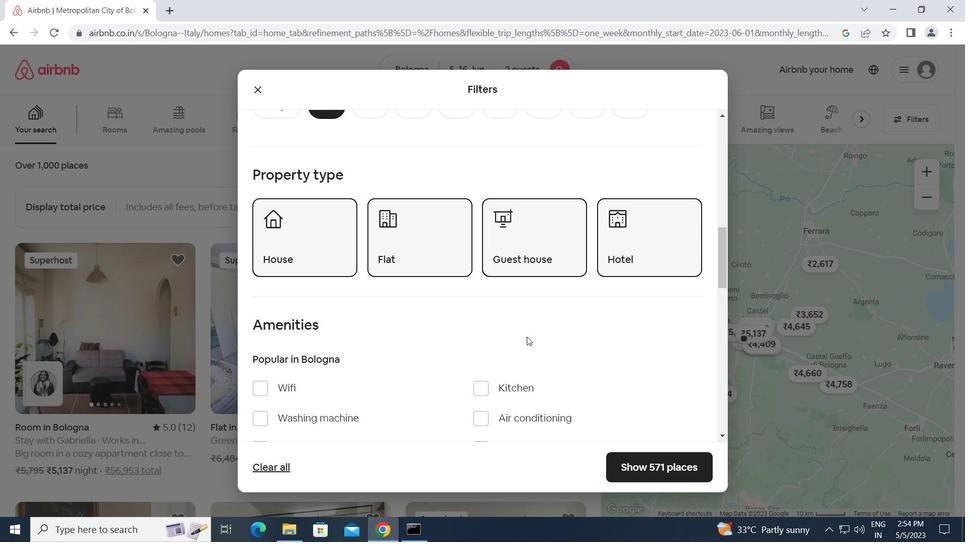 
Action: Mouse scrolled (527, 336) with delta (0, 0)
Screenshot: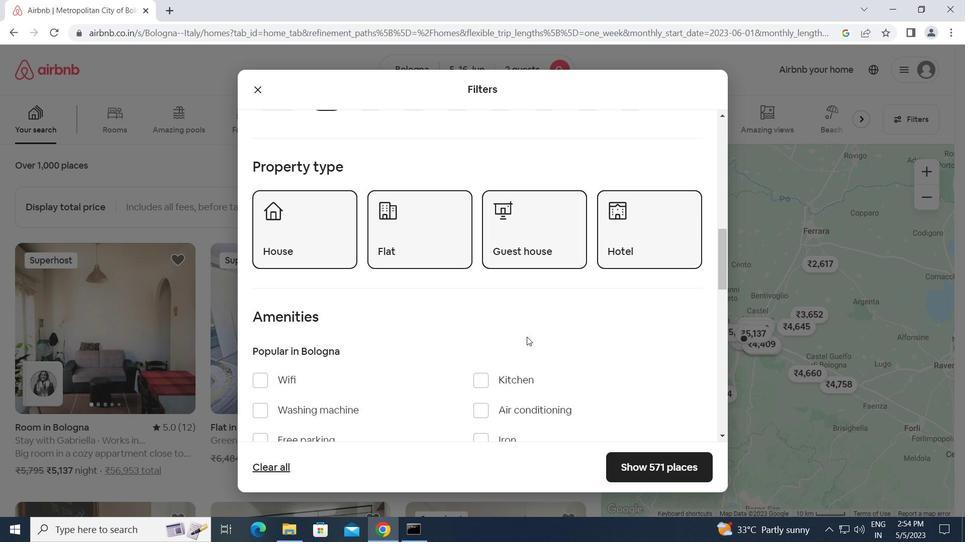 
Action: Mouse moved to (260, 292)
Screenshot: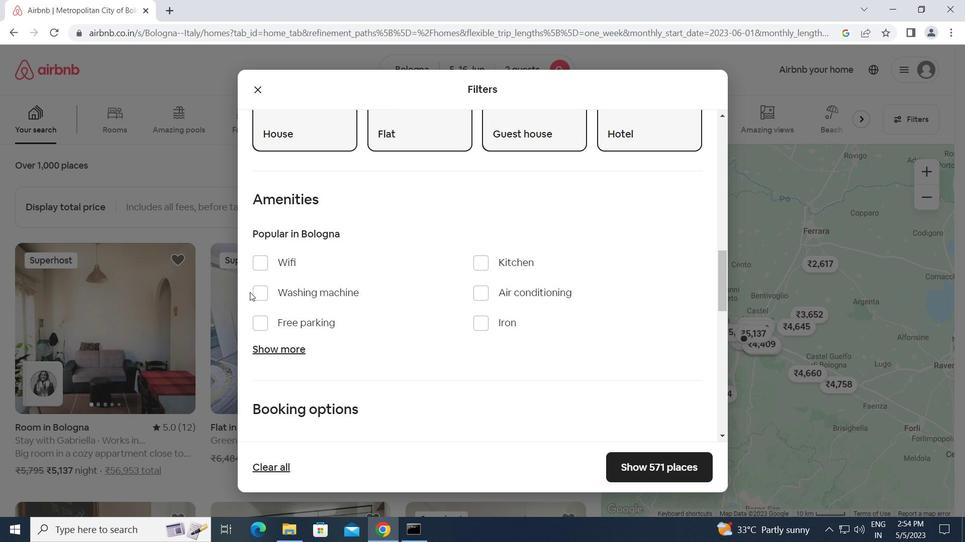 
Action: Mouse pressed left at (260, 292)
Screenshot: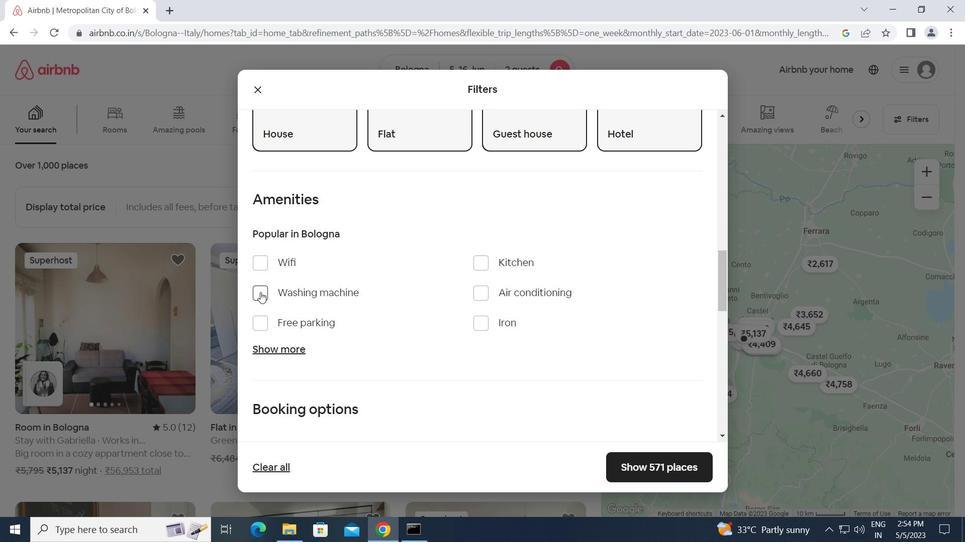 
Action: Mouse moved to (361, 334)
Screenshot: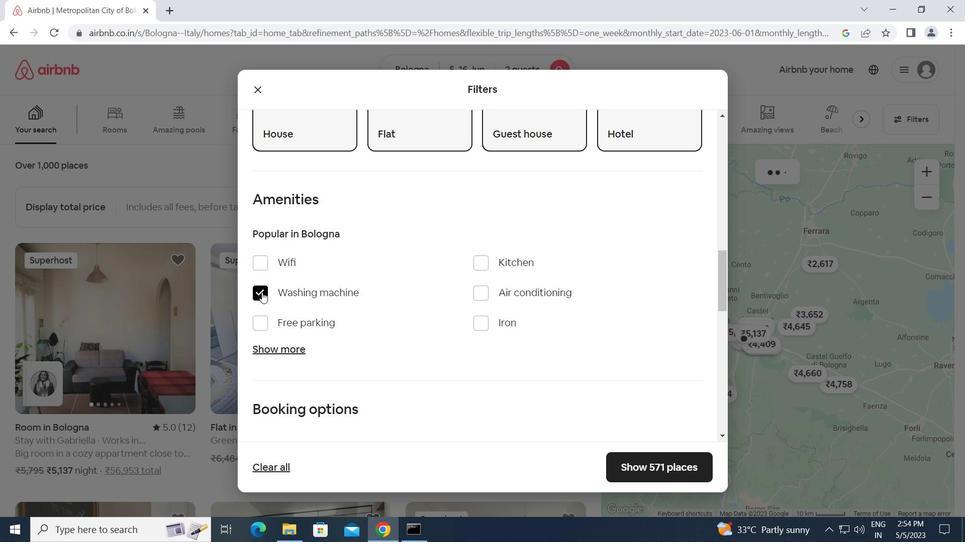 
Action: Mouse scrolled (361, 333) with delta (0, 0)
Screenshot: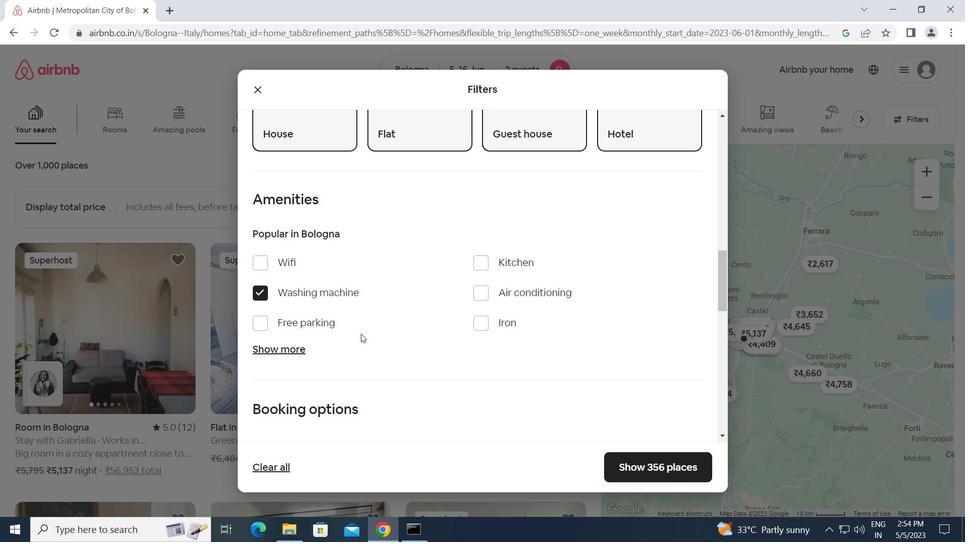 
Action: Mouse scrolled (361, 333) with delta (0, 0)
Screenshot: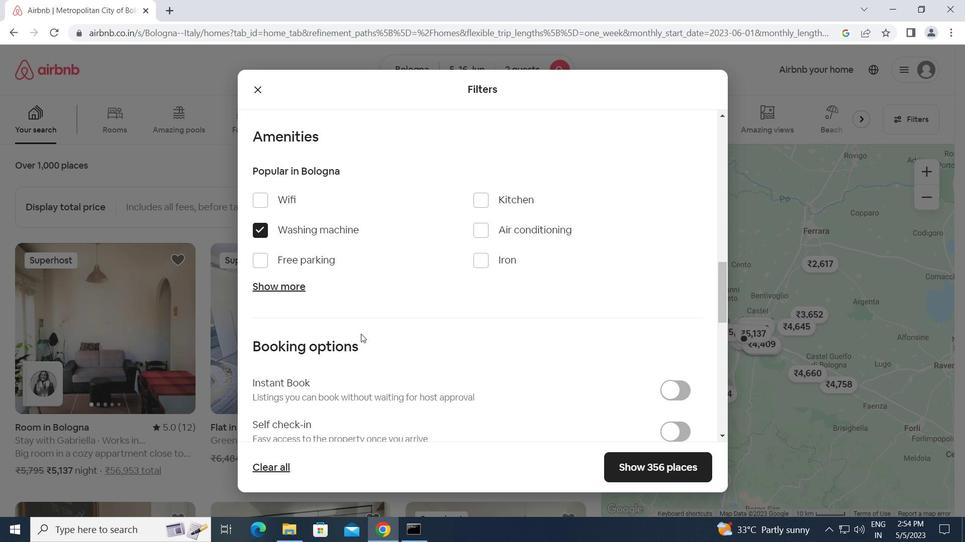
Action: Mouse scrolled (361, 333) with delta (0, 0)
Screenshot: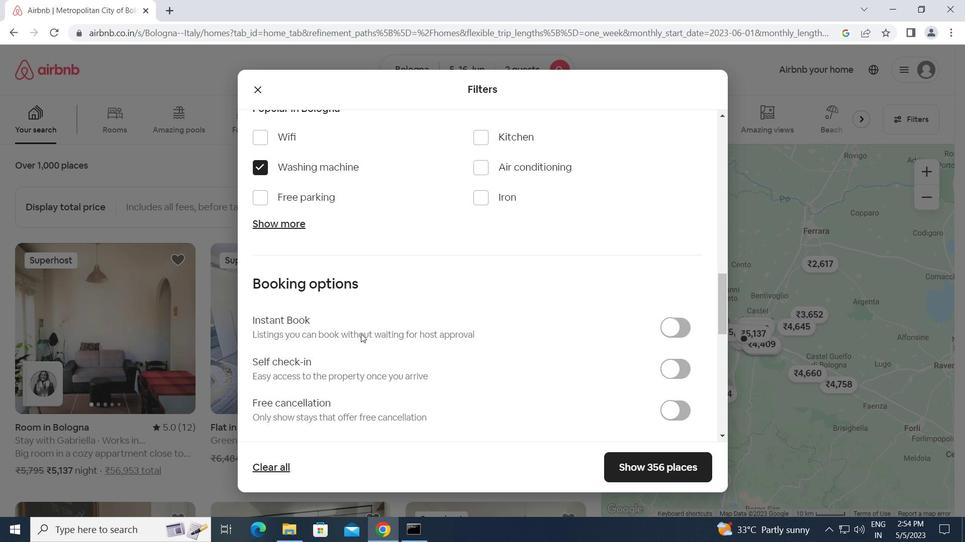 
Action: Mouse moved to (676, 306)
Screenshot: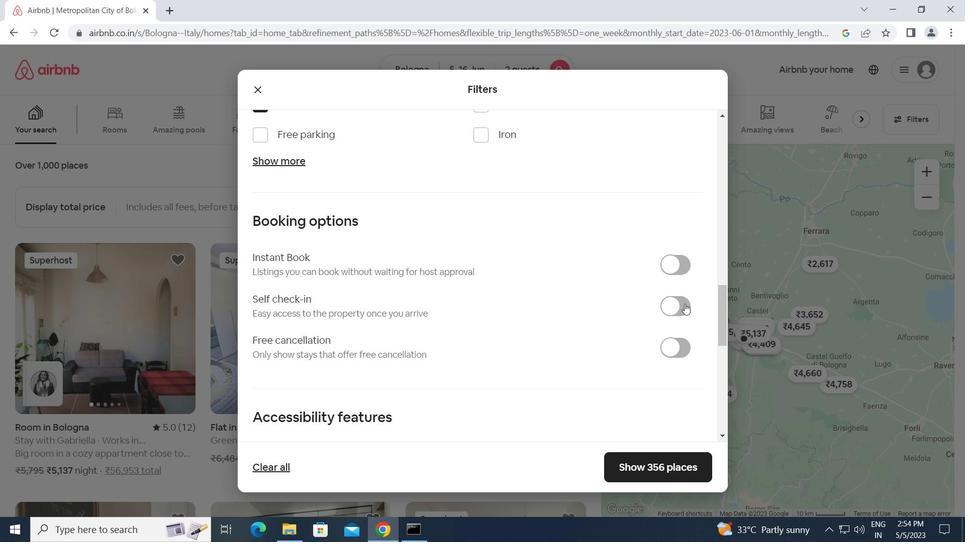 
Action: Mouse pressed left at (676, 306)
Screenshot: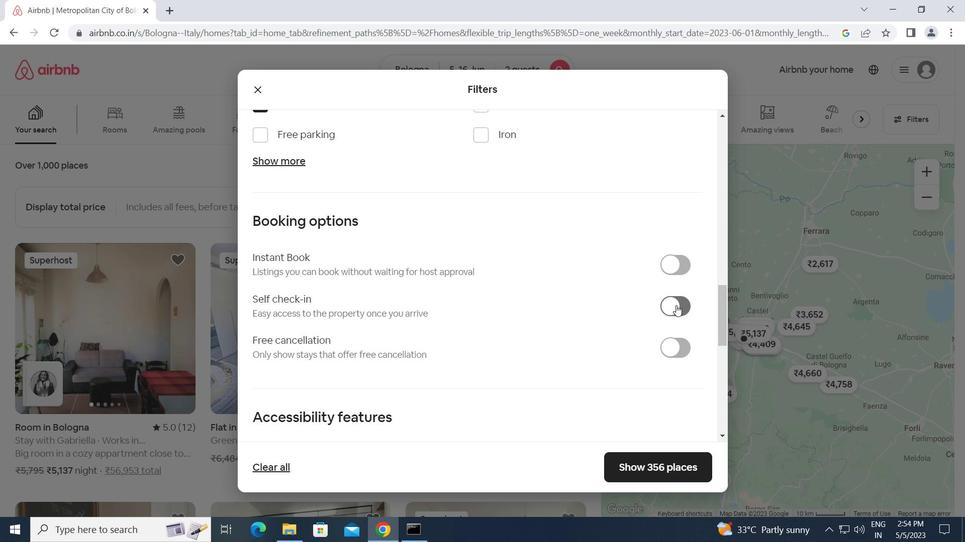 
Action: Mouse moved to (570, 316)
Screenshot: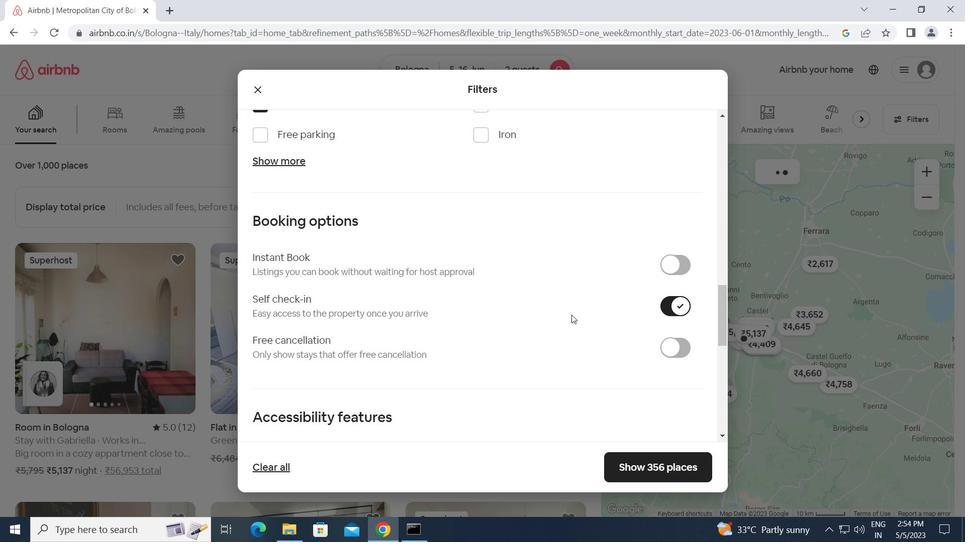 
Action: Mouse scrolled (570, 315) with delta (0, 0)
Screenshot: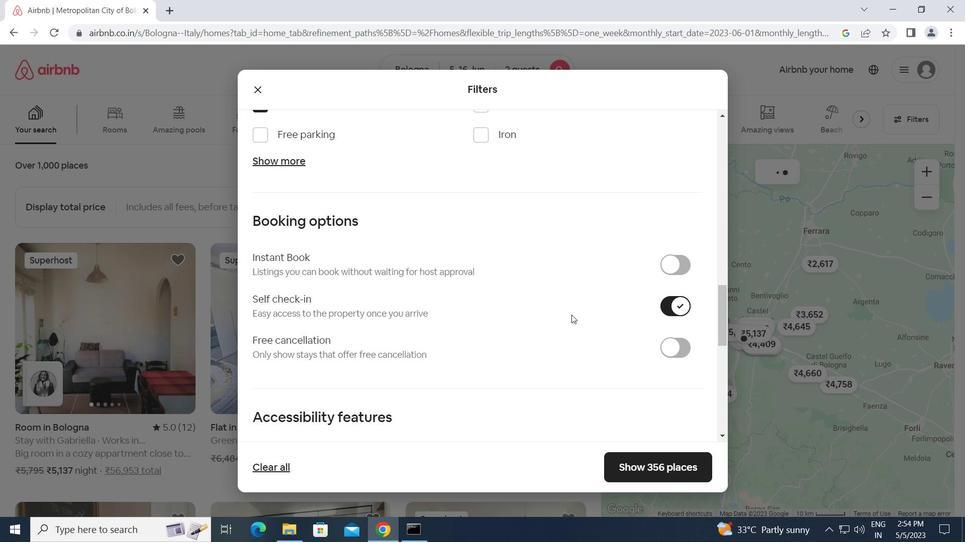 
Action: Mouse moved to (570, 316)
Screenshot: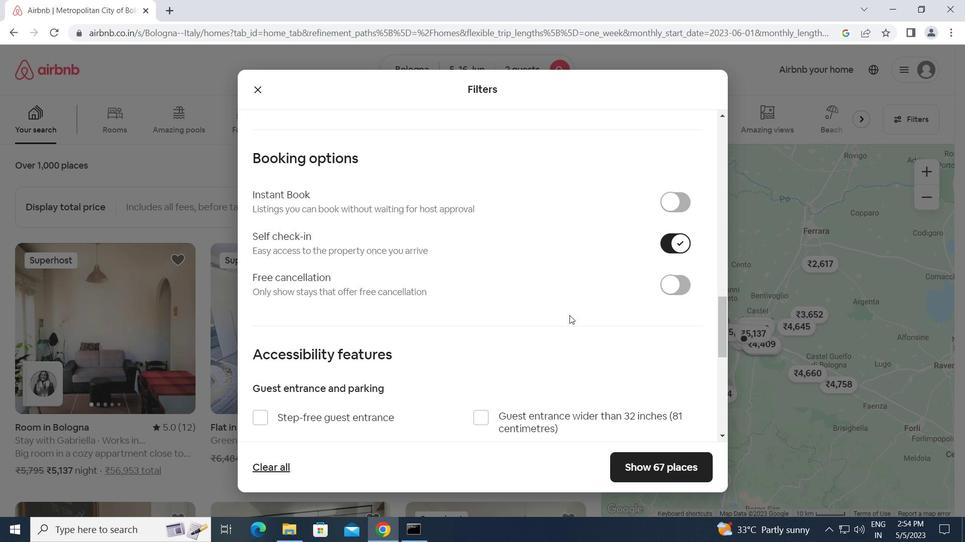 
Action: Mouse scrolled (570, 316) with delta (0, 0)
Screenshot: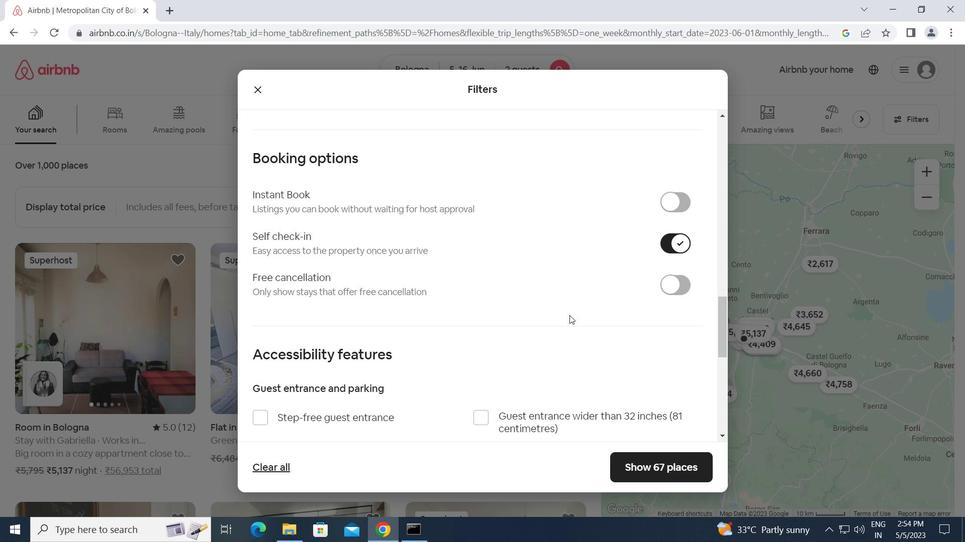 
Action: Mouse moved to (568, 317)
Screenshot: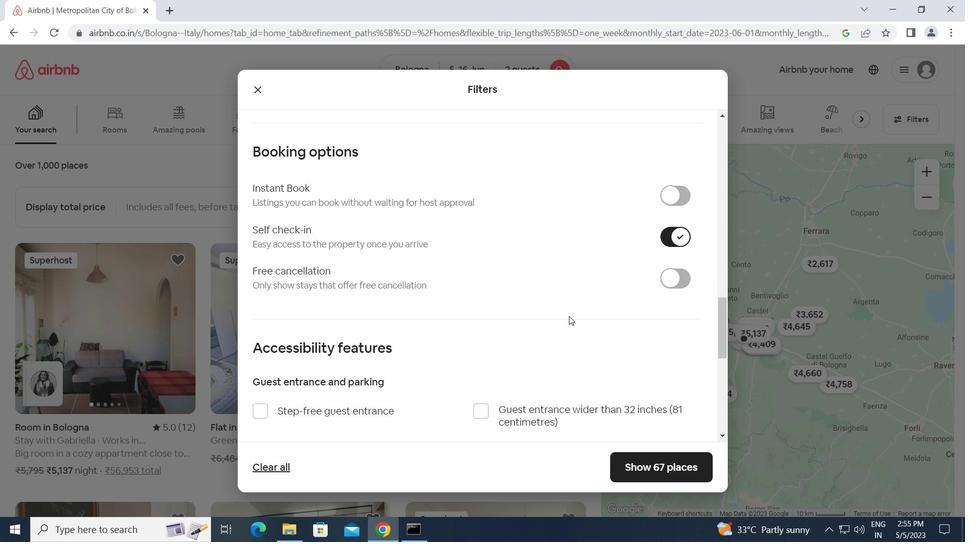 
Action: Mouse scrolled (568, 316) with delta (0, 0)
Screenshot: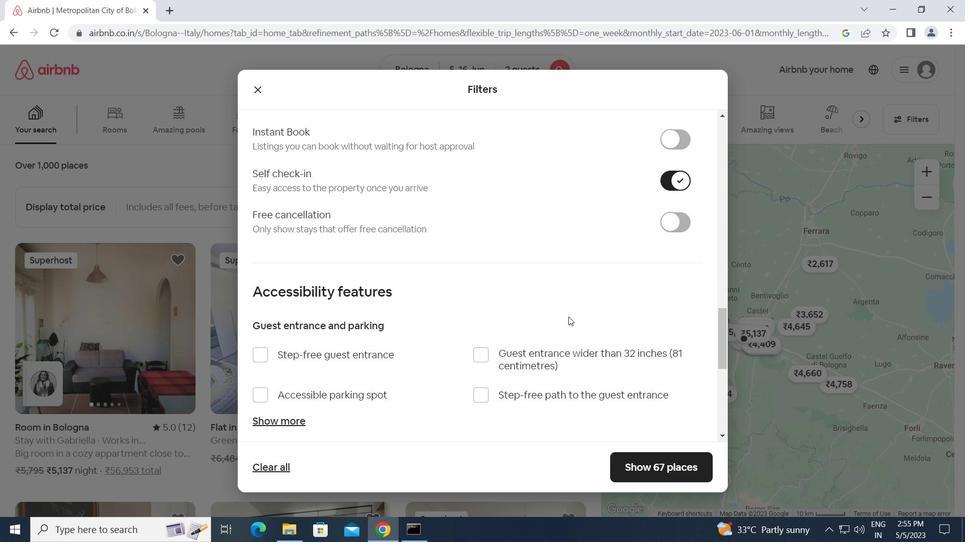 
Action: Mouse scrolled (568, 316) with delta (0, 0)
Screenshot: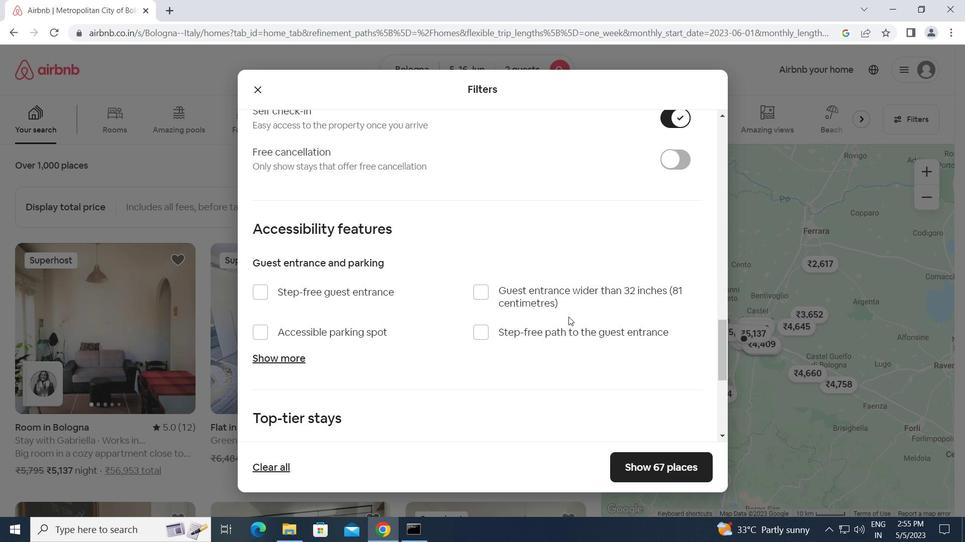 
Action: Mouse scrolled (568, 316) with delta (0, 0)
Screenshot: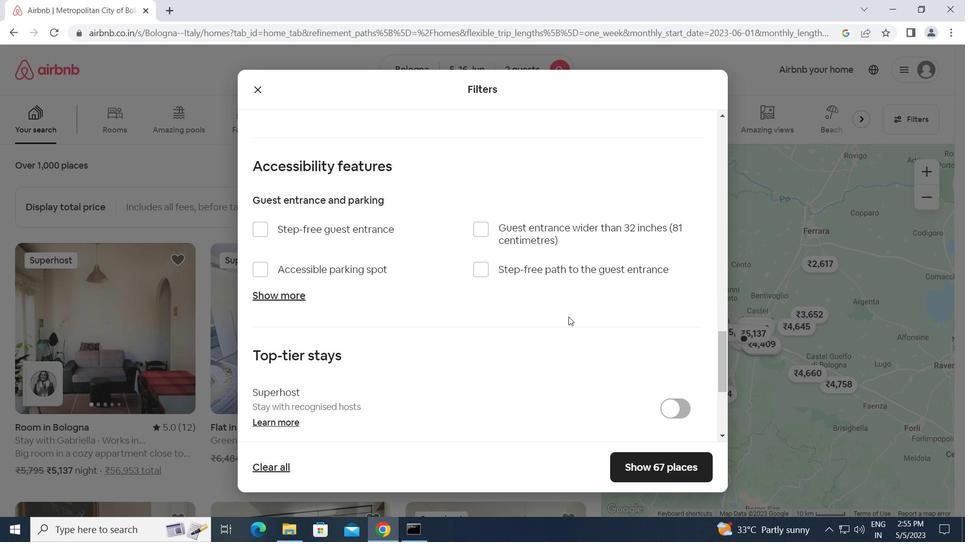 
Action: Mouse scrolled (568, 316) with delta (0, 0)
Screenshot: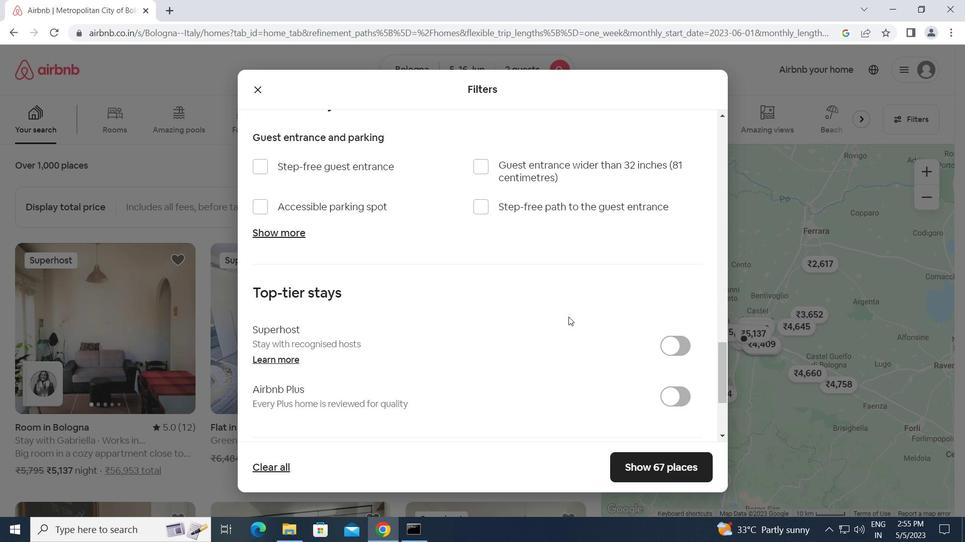 
Action: Mouse scrolled (568, 316) with delta (0, 0)
Screenshot: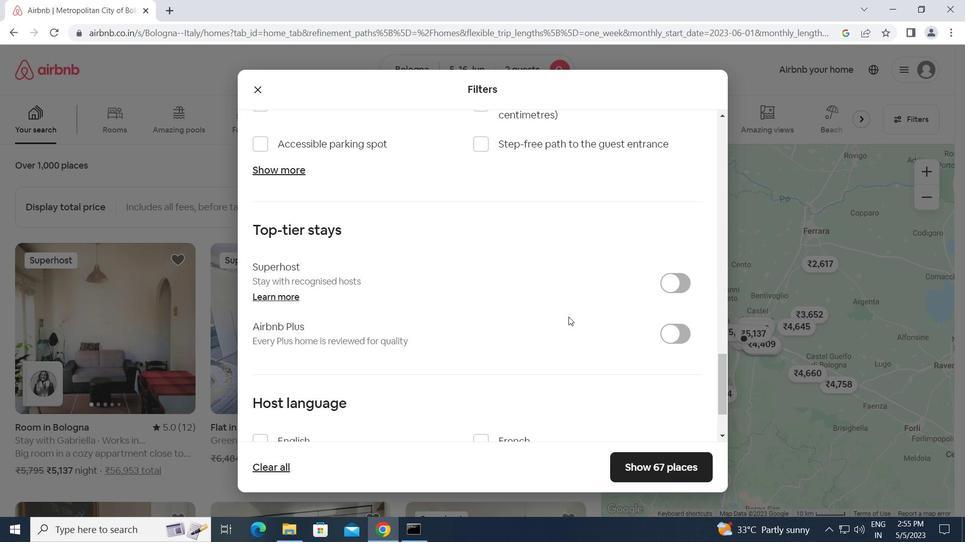 
Action: Mouse scrolled (568, 316) with delta (0, 0)
Screenshot: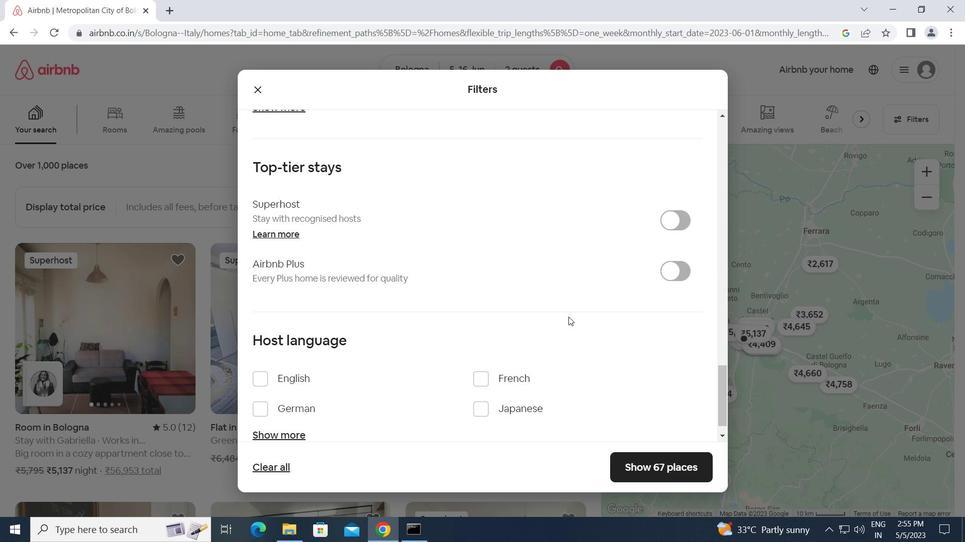 
Action: Mouse moved to (255, 350)
Screenshot: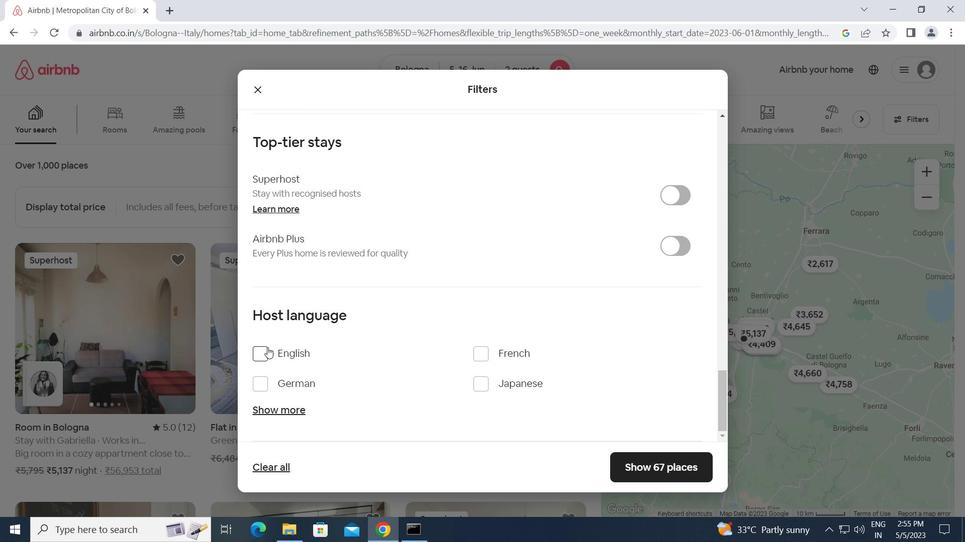 
Action: Mouse pressed left at (255, 350)
Screenshot: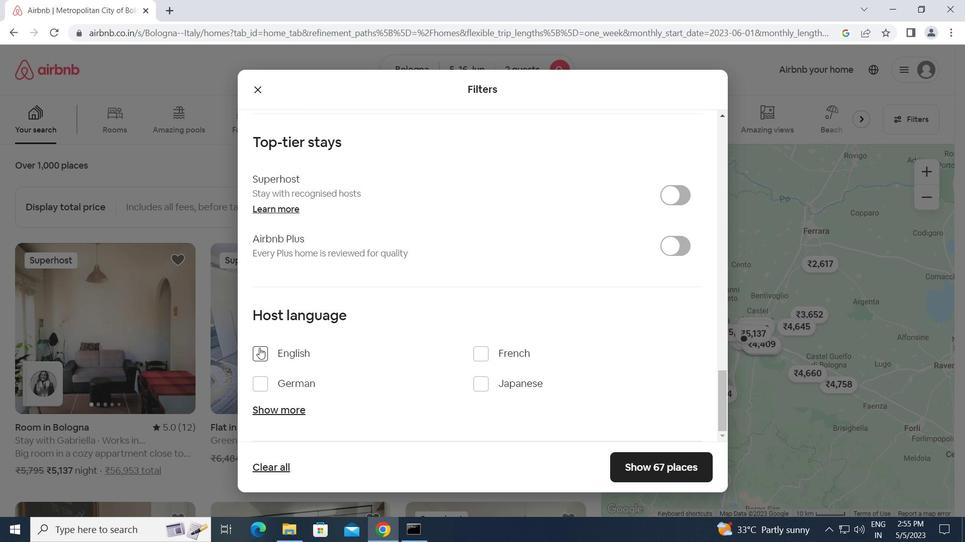 
Action: Mouse moved to (658, 467)
Screenshot: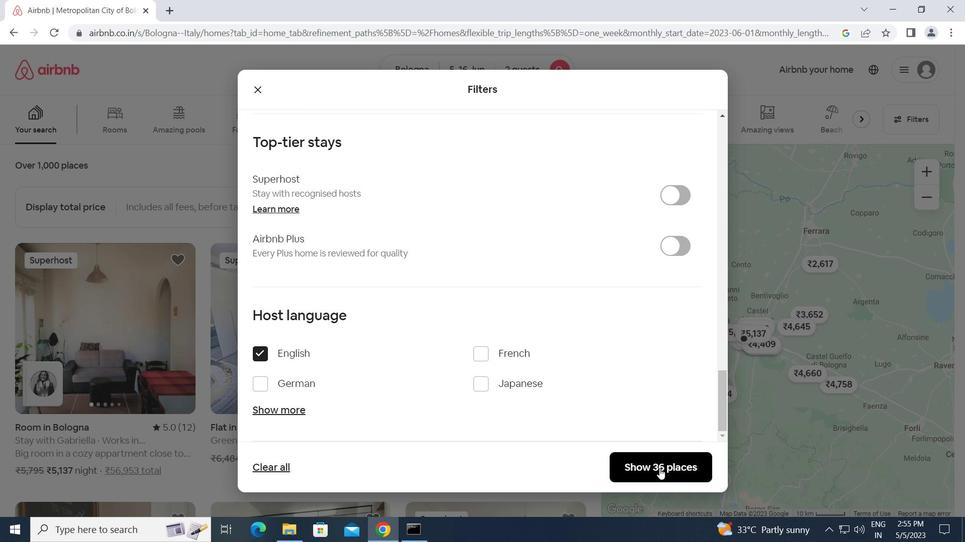 
Action: Mouse pressed left at (658, 467)
Screenshot: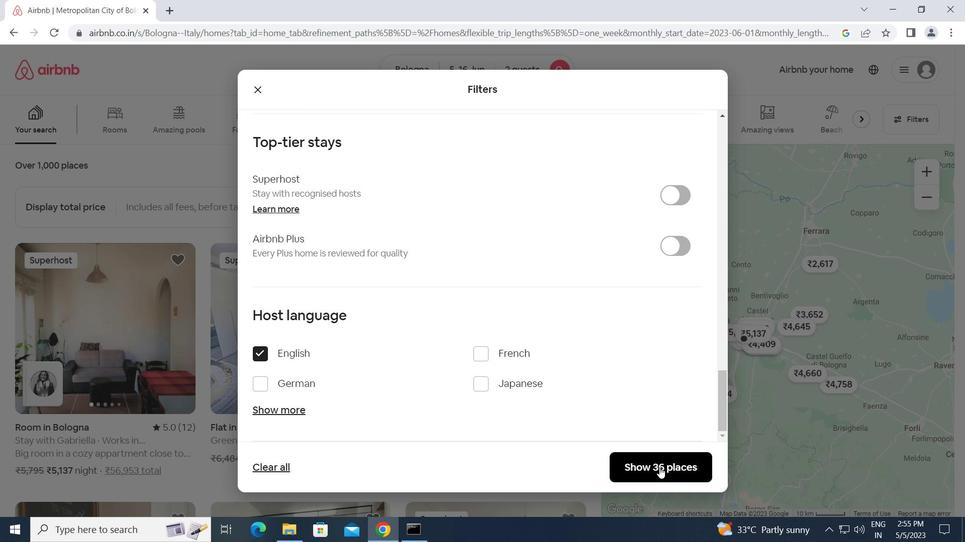 
Action: Mouse moved to (658, 466)
Screenshot: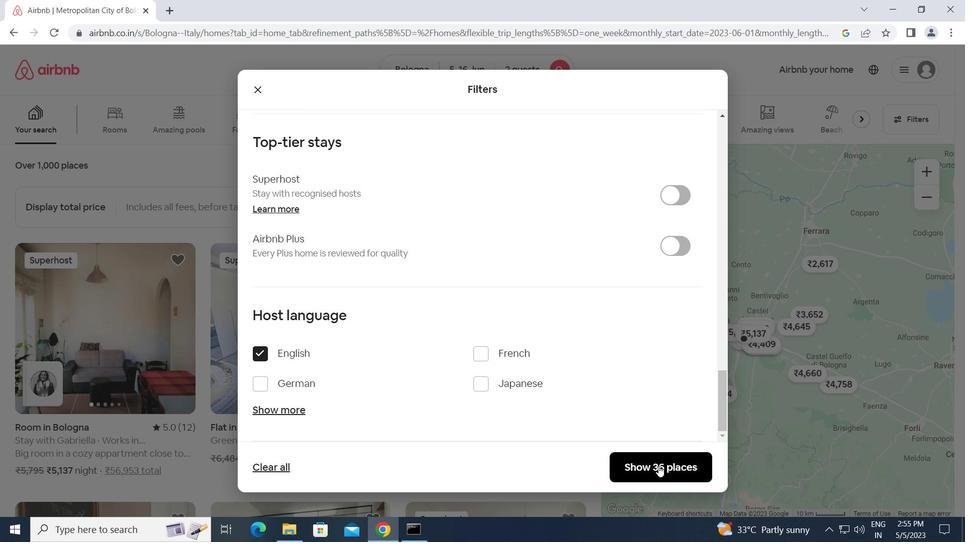 
